 Task: Arrange a 60-minute magic show and interactive magic tricks demonstration for entertainment.
Action: Mouse pressed left at (798, 123)
Screenshot: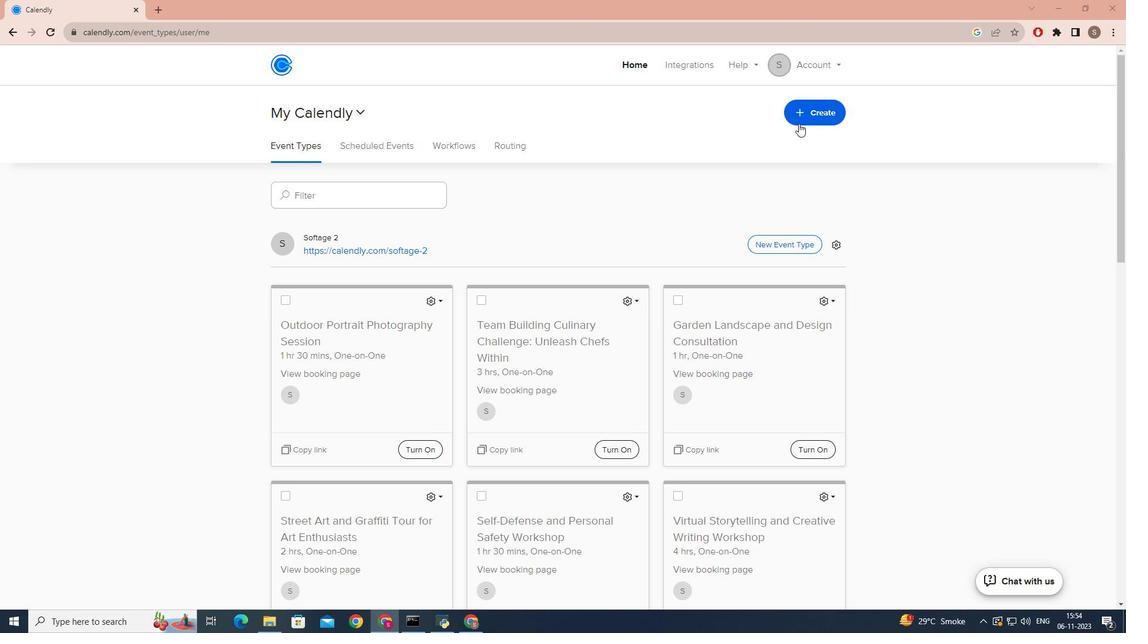 
Action: Mouse moved to (719, 156)
Screenshot: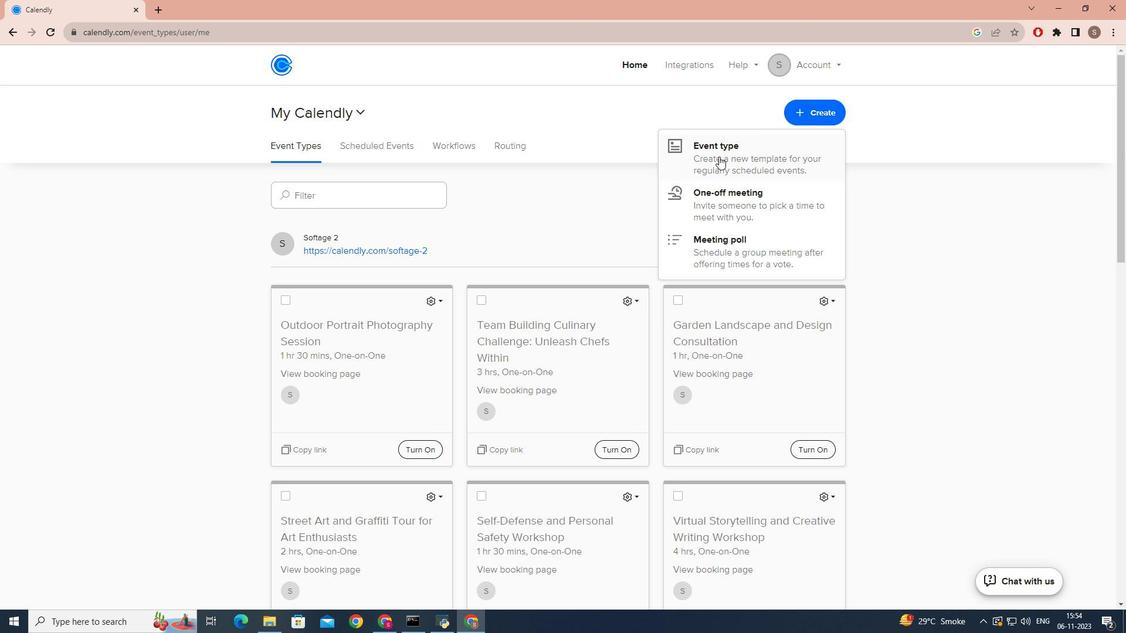 
Action: Mouse pressed left at (719, 156)
Screenshot: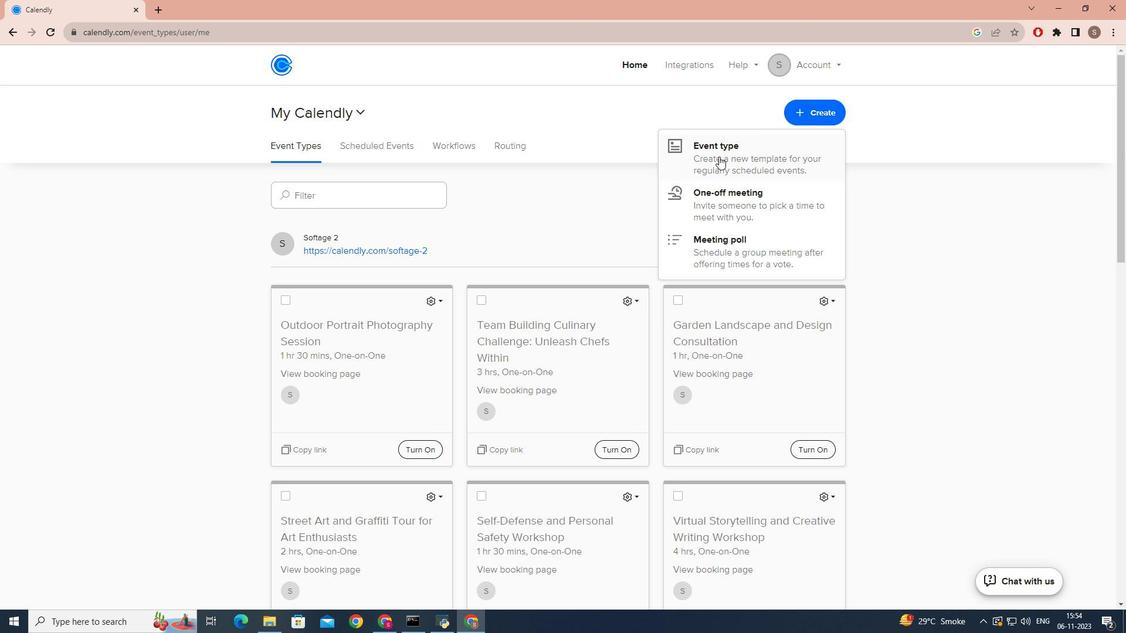 
Action: Mouse moved to (497, 198)
Screenshot: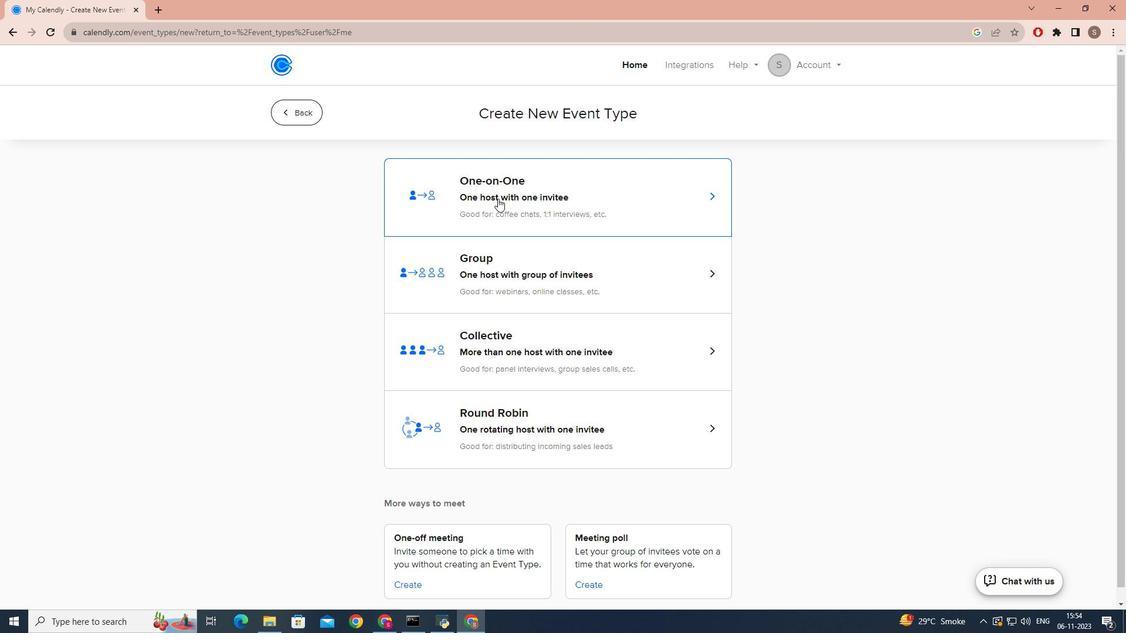 
Action: Mouse pressed left at (497, 198)
Screenshot: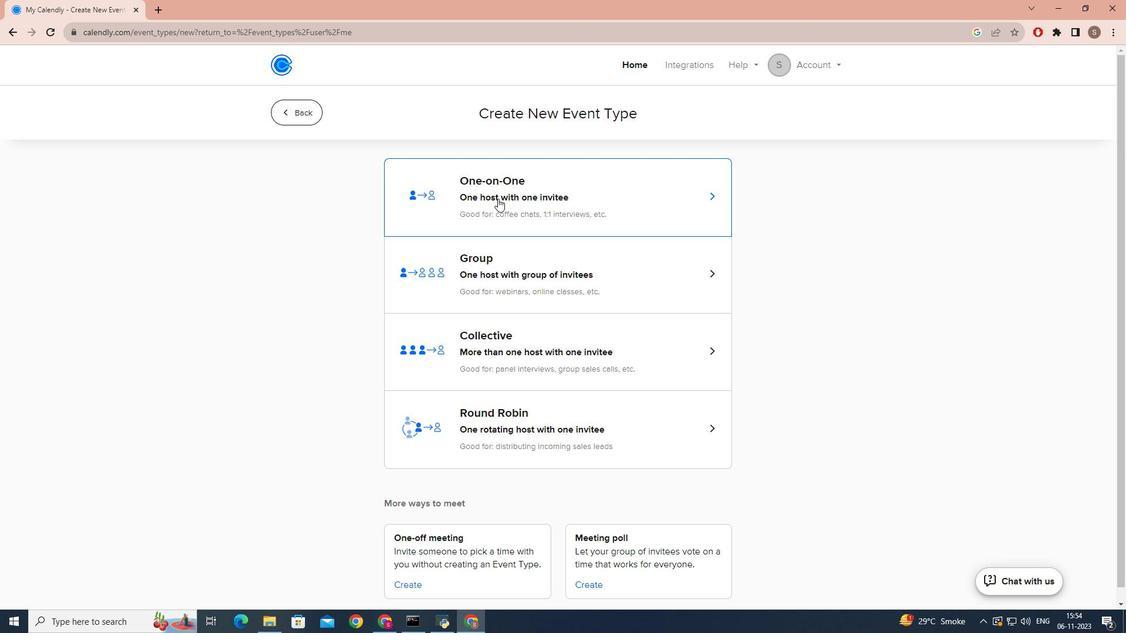 
Action: Mouse moved to (377, 273)
Screenshot: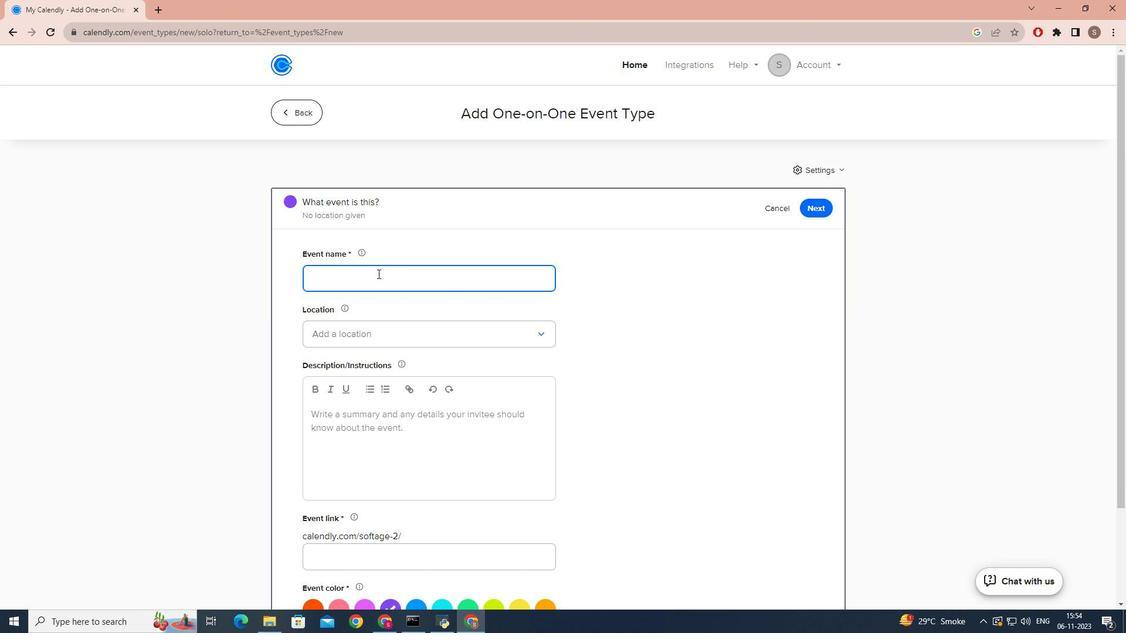 
Action: Mouse pressed left at (377, 273)
Screenshot: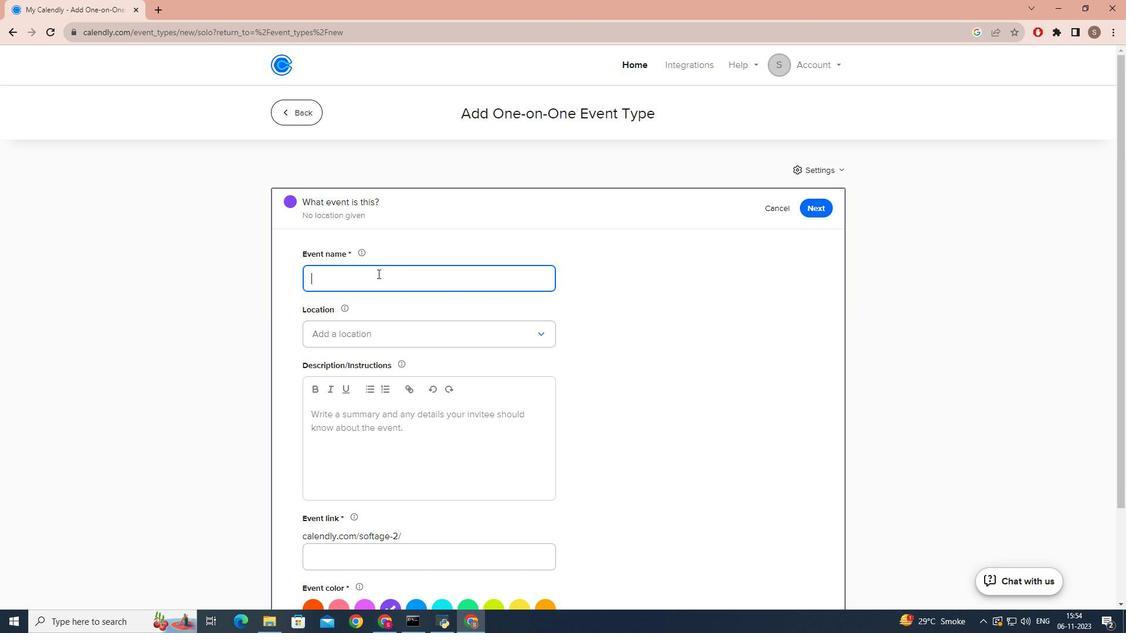 
Action: Key pressed <Key.caps_lock>E<Key.caps_lock>nchanting<Key.space><Key.caps_lock>M<Key.caps_lock>agic<Key.shift_r><Key.space><Key.caps_lock>S<Key.caps_lock>how<Key.space>and<Key.space><Key.caps_lock>T<Key.caps_lock>ricks<Key.space><Key.caps_lock>DE<Key.caps_lock>=<Key.backspace><Key.backspace>e,<Key.backspace>,<Key.backspace>monstration
Screenshot: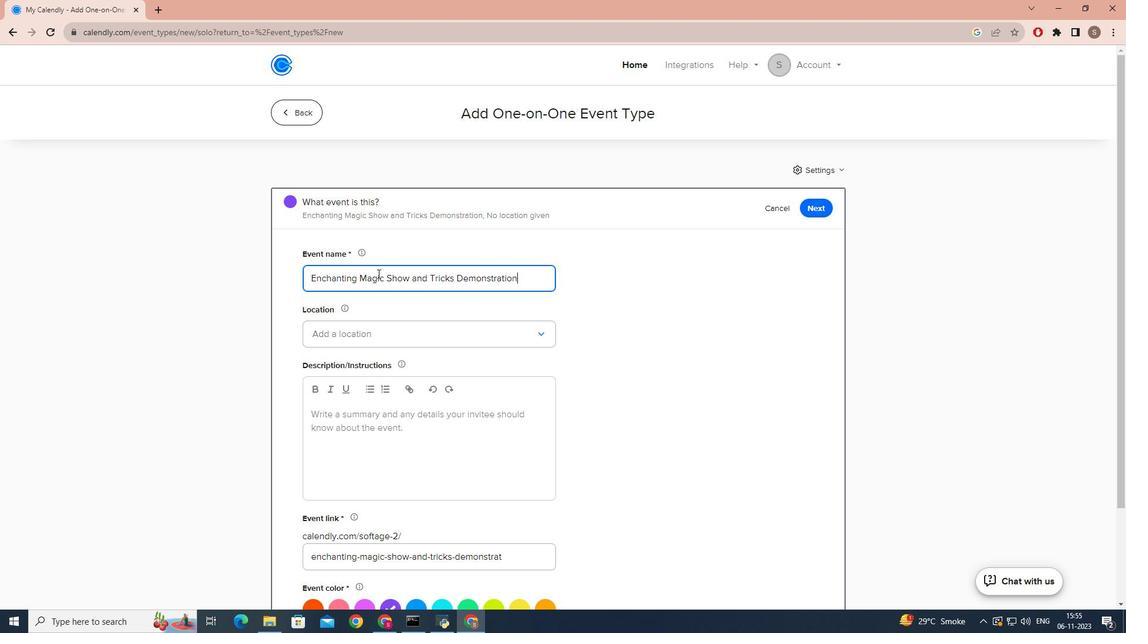 
Action: Mouse moved to (331, 331)
Screenshot: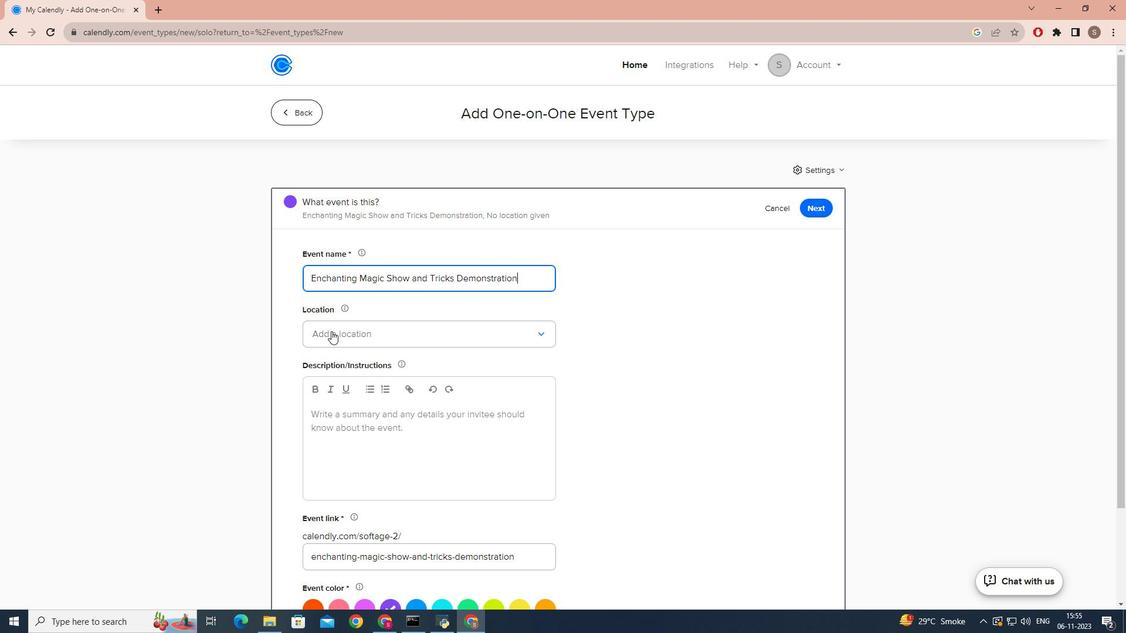 
Action: Mouse pressed left at (331, 331)
Screenshot: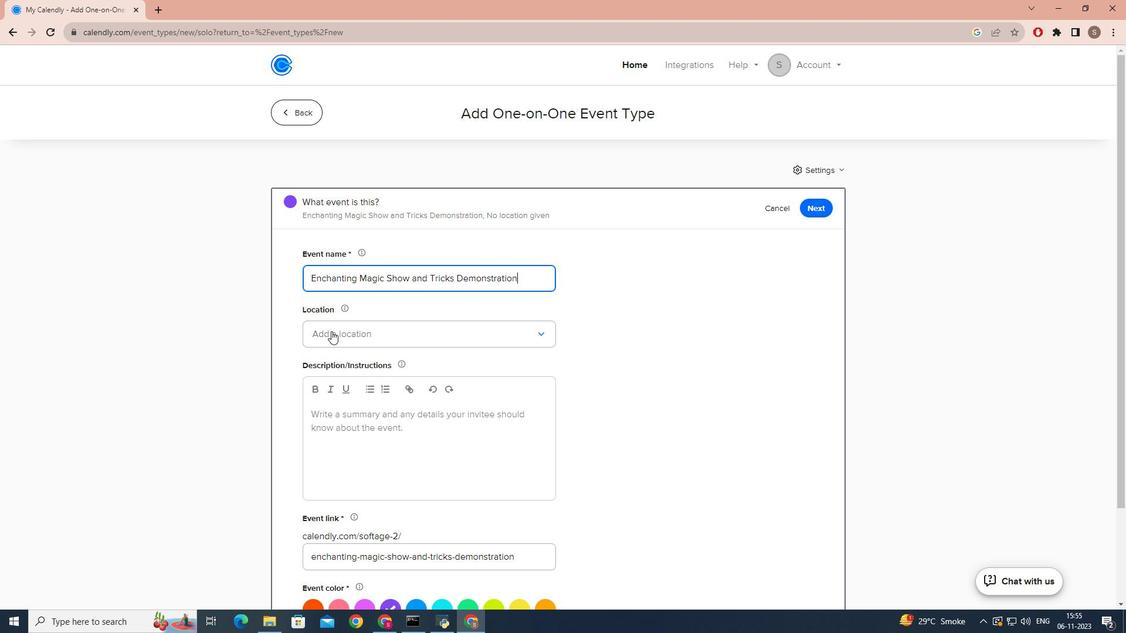 
Action: Mouse moved to (332, 370)
Screenshot: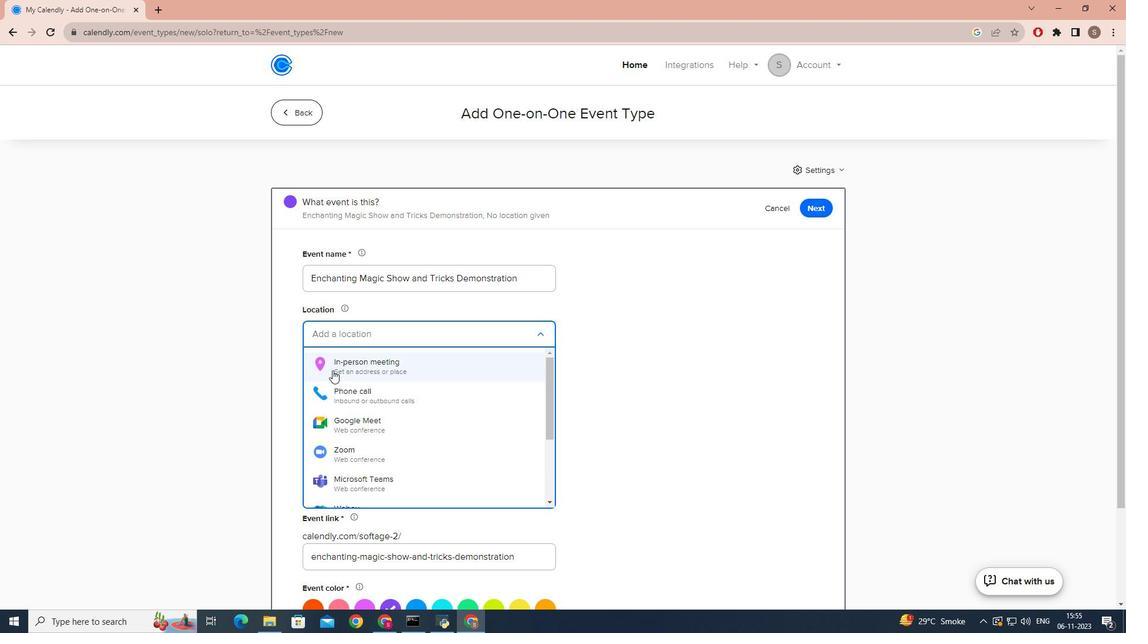 
Action: Mouse pressed left at (332, 370)
Screenshot: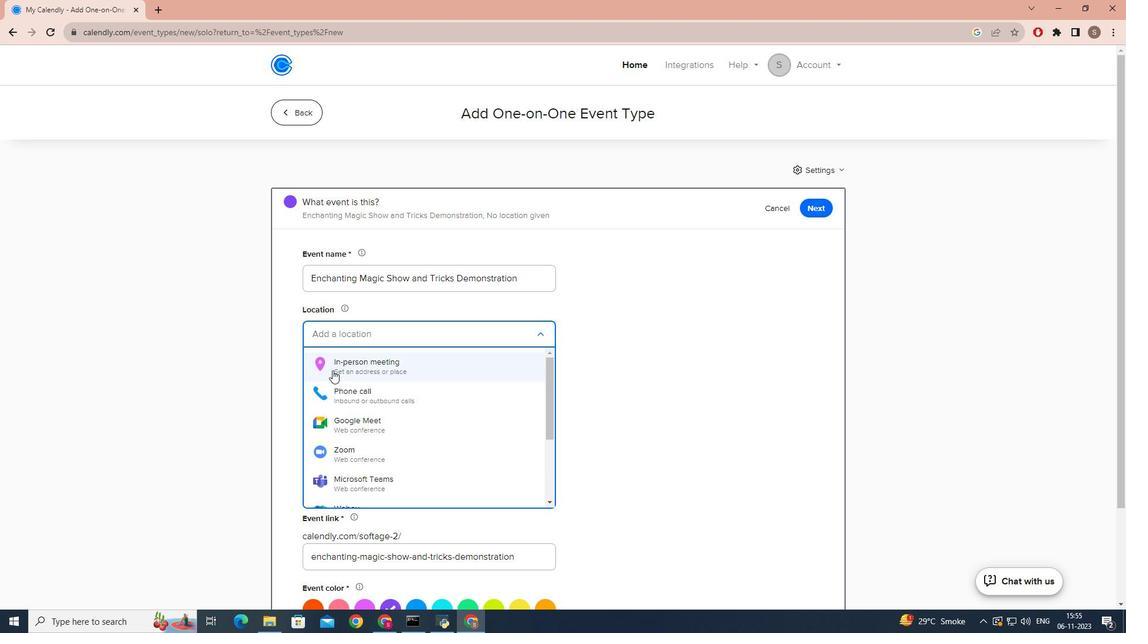 
Action: Mouse moved to (521, 205)
Screenshot: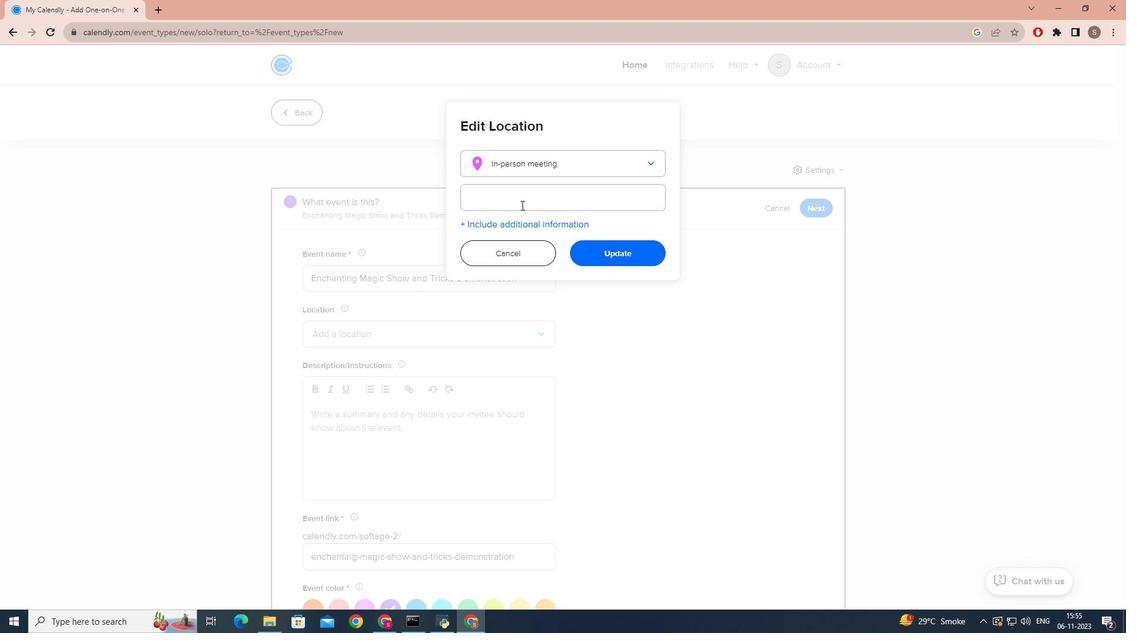 
Action: Mouse pressed left at (521, 205)
Screenshot: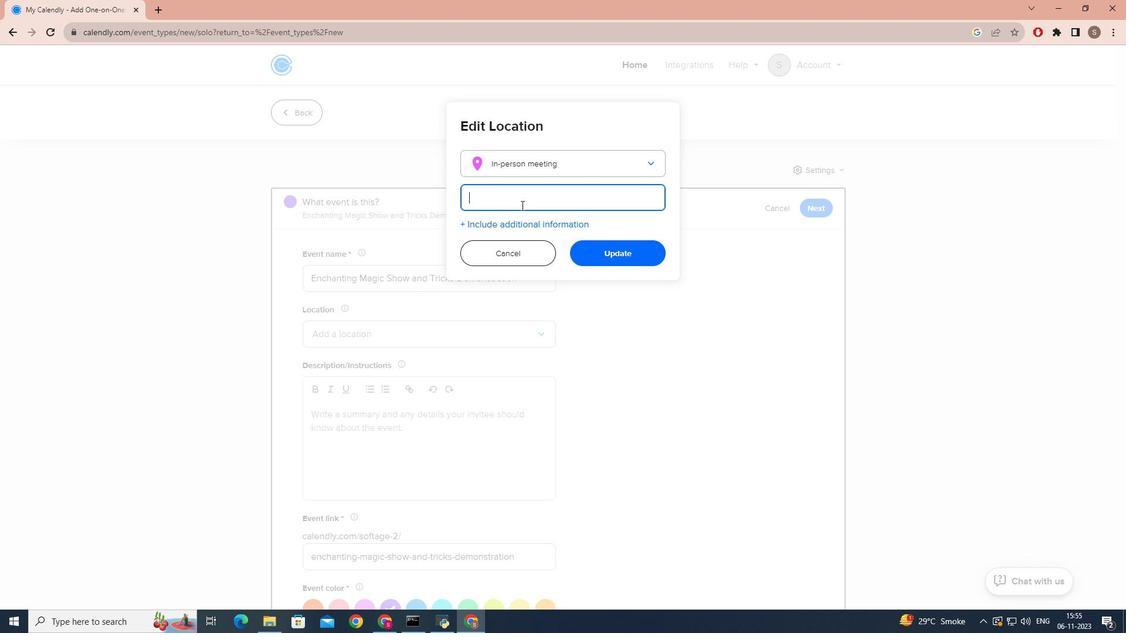
Action: Key pressed <Key.caps_lock>G<Key.caps_lock>rand<Key.space><Key.caps_lock>H<Key.caps_lock>orizon<Key.space><Key.caps_lock>A<Key.caps_lock>uditorium,<Key.caps_lock>L<Key.caps_lock>ondon,<Key.caps_lock>U.K
Screenshot: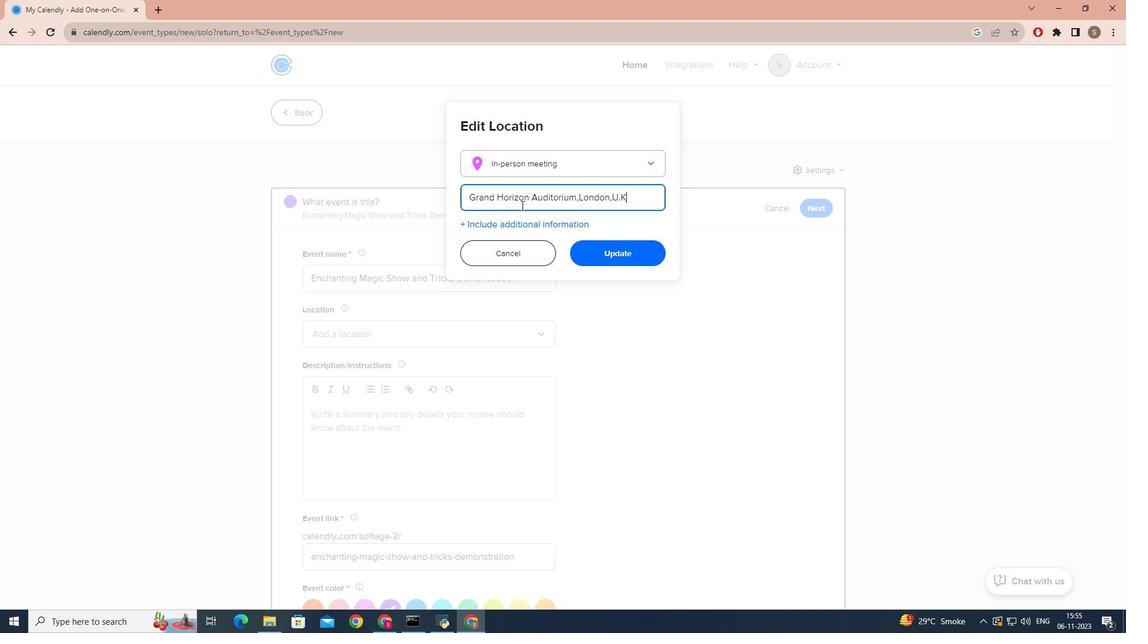 
Action: Mouse moved to (611, 200)
Screenshot: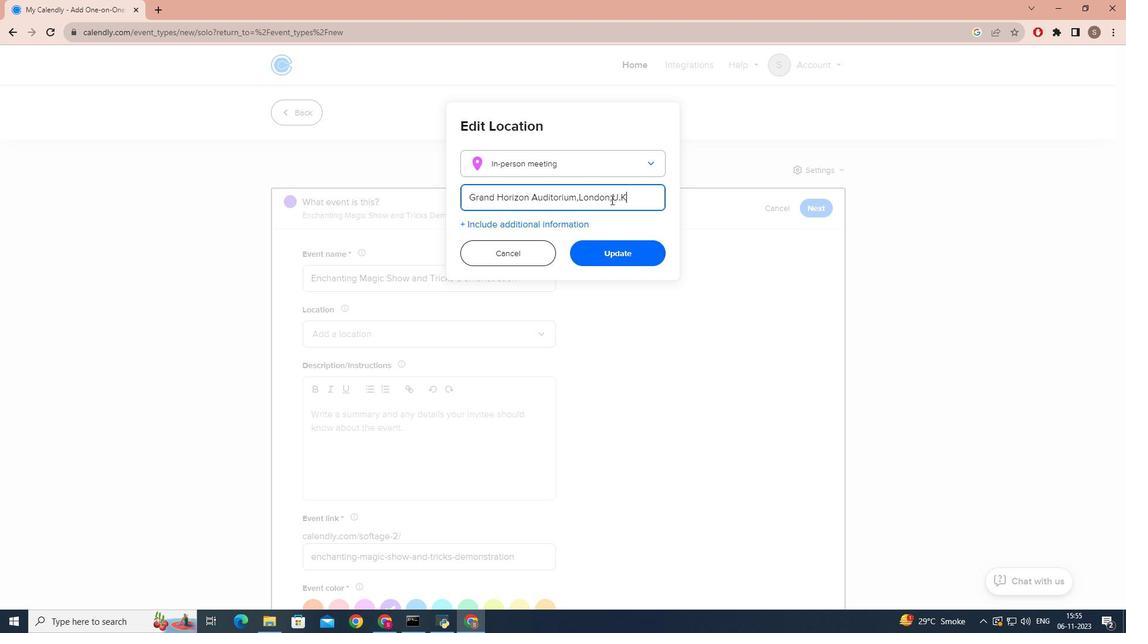 
Action: Mouse pressed left at (611, 200)
Screenshot: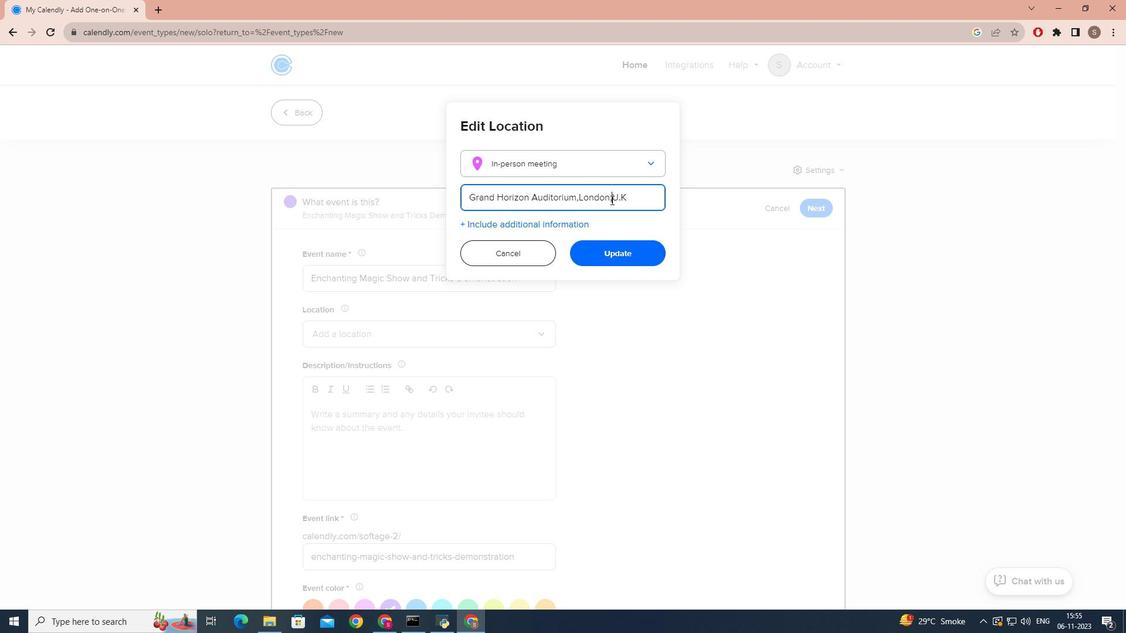 
Action: Mouse moved to (610, 214)
Screenshot: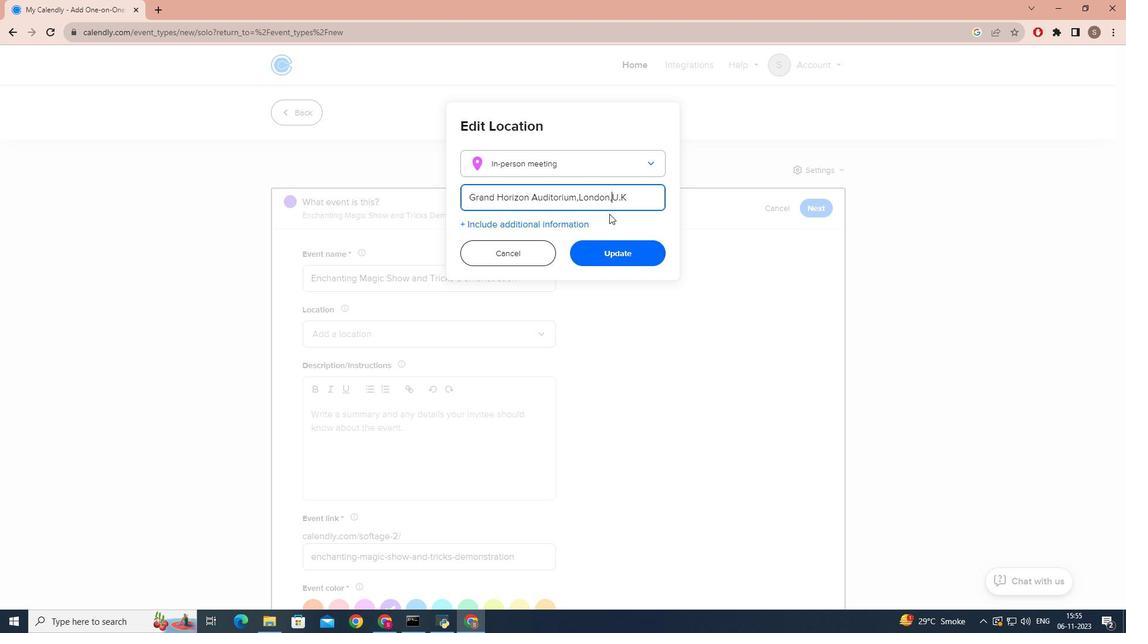 
Action: Key pressed <Key.space>
Screenshot: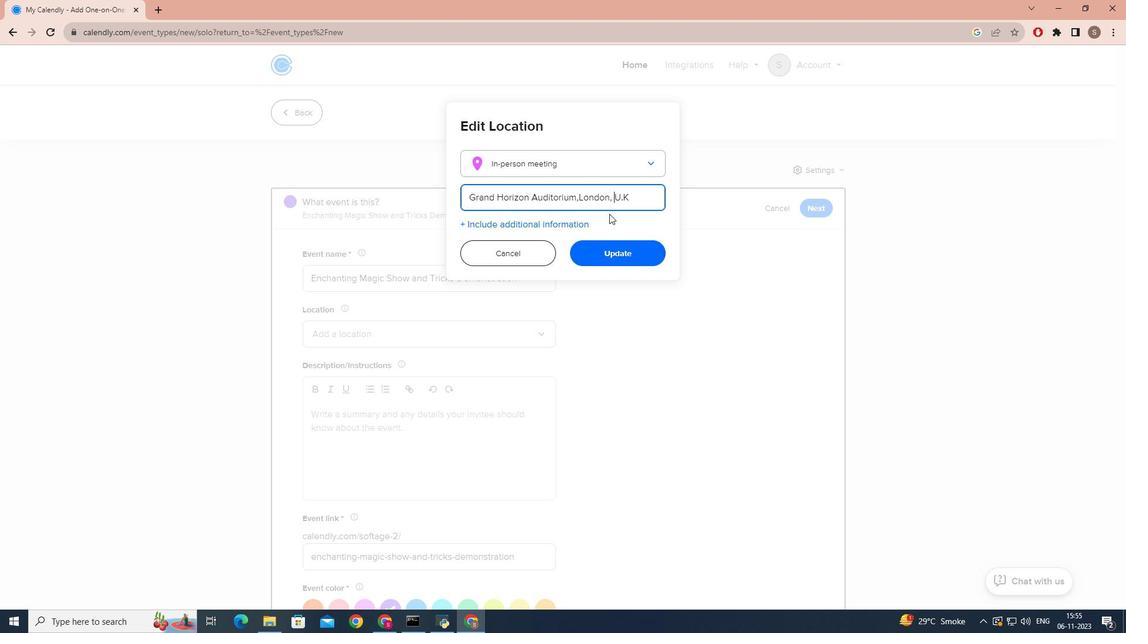 
Action: Mouse moved to (608, 249)
Screenshot: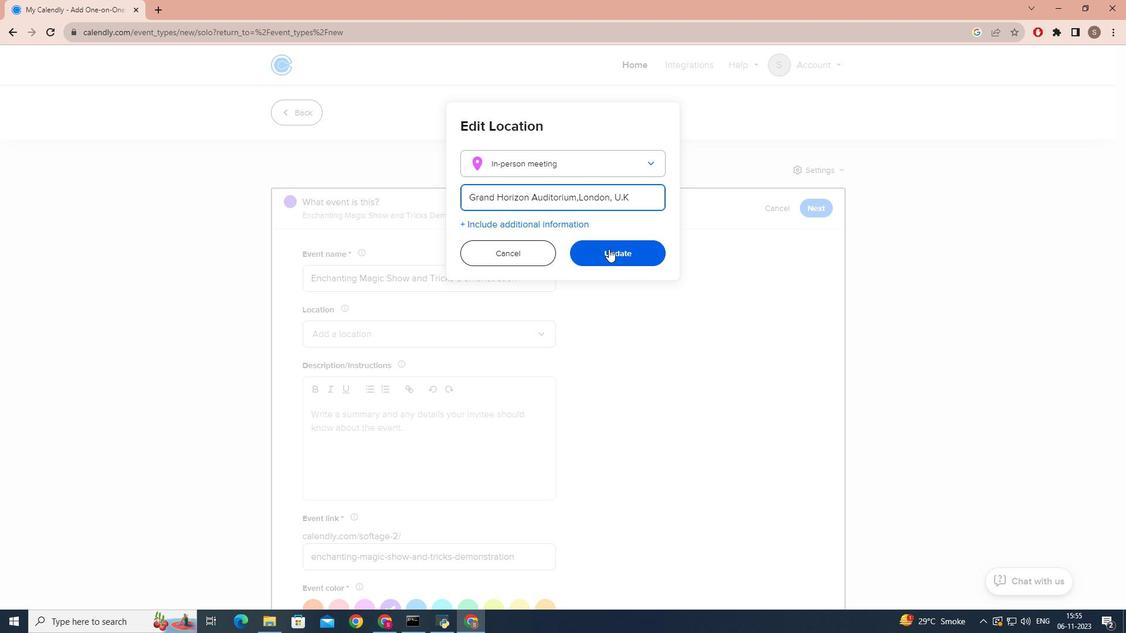 
Action: Mouse pressed left at (608, 249)
Screenshot: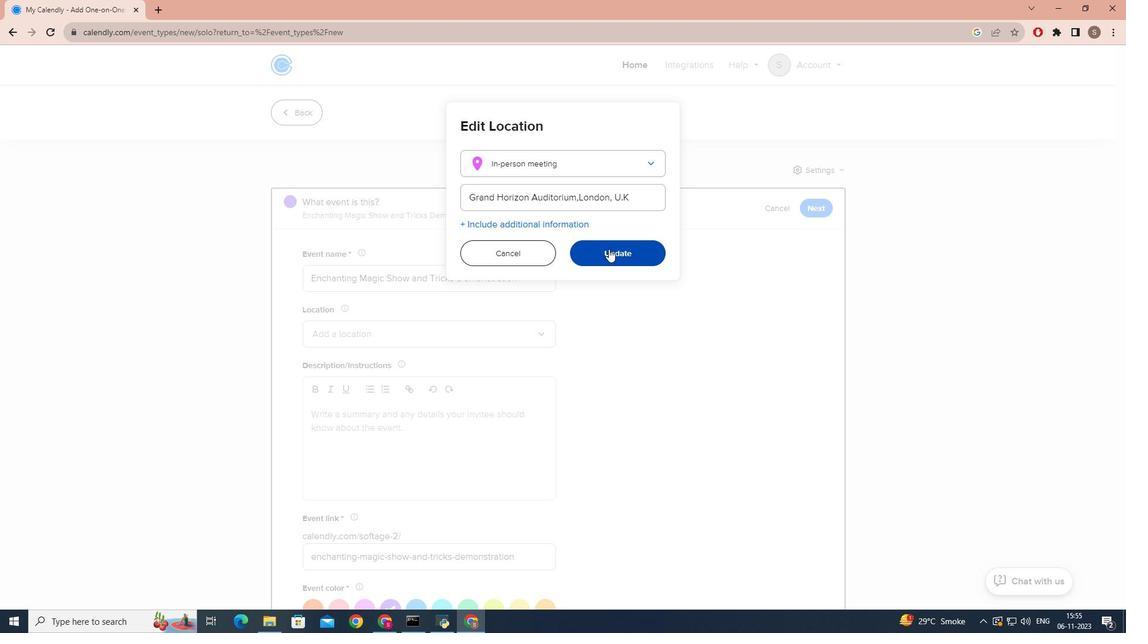 
Action: Mouse moved to (453, 337)
Screenshot: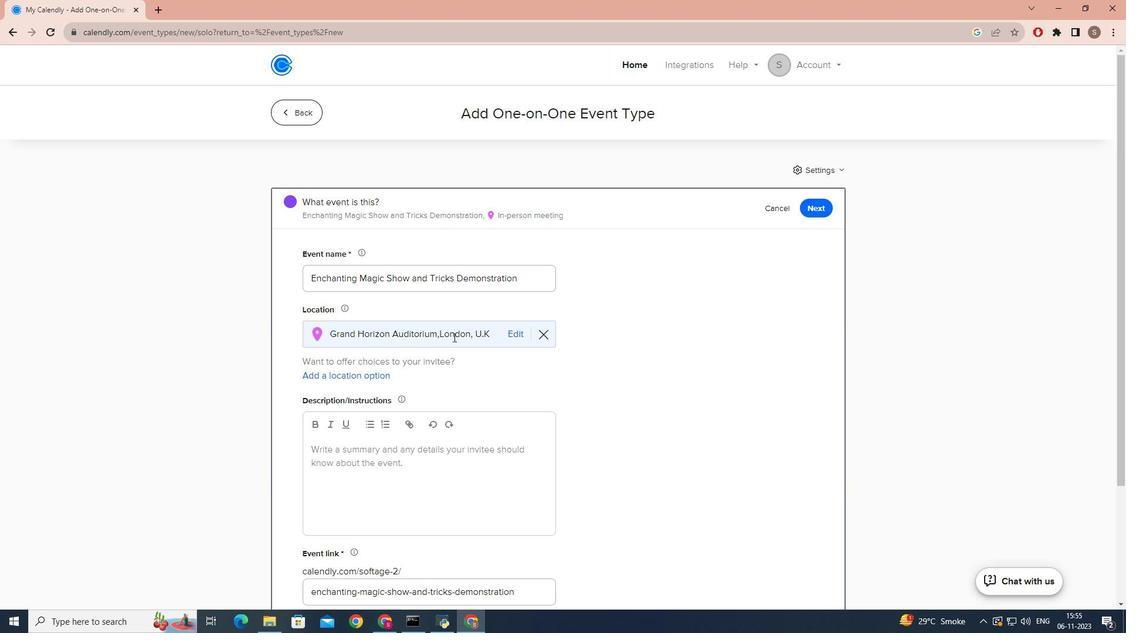 
Action: Mouse scrolled (453, 336) with delta (0, 0)
Screenshot: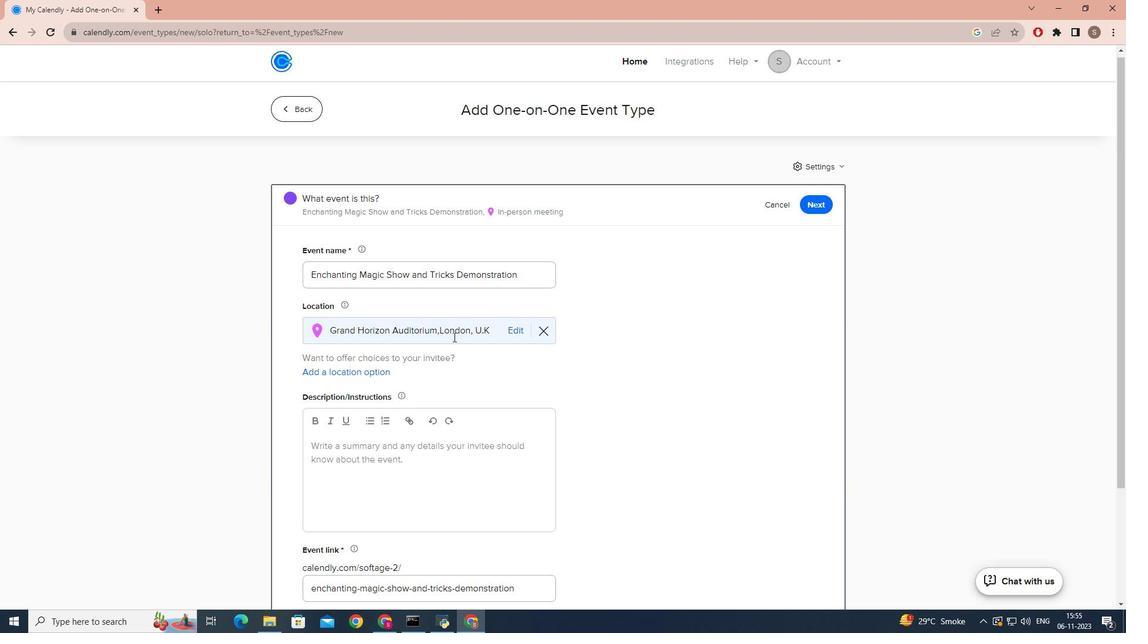 
Action: Mouse scrolled (453, 336) with delta (0, 0)
Screenshot: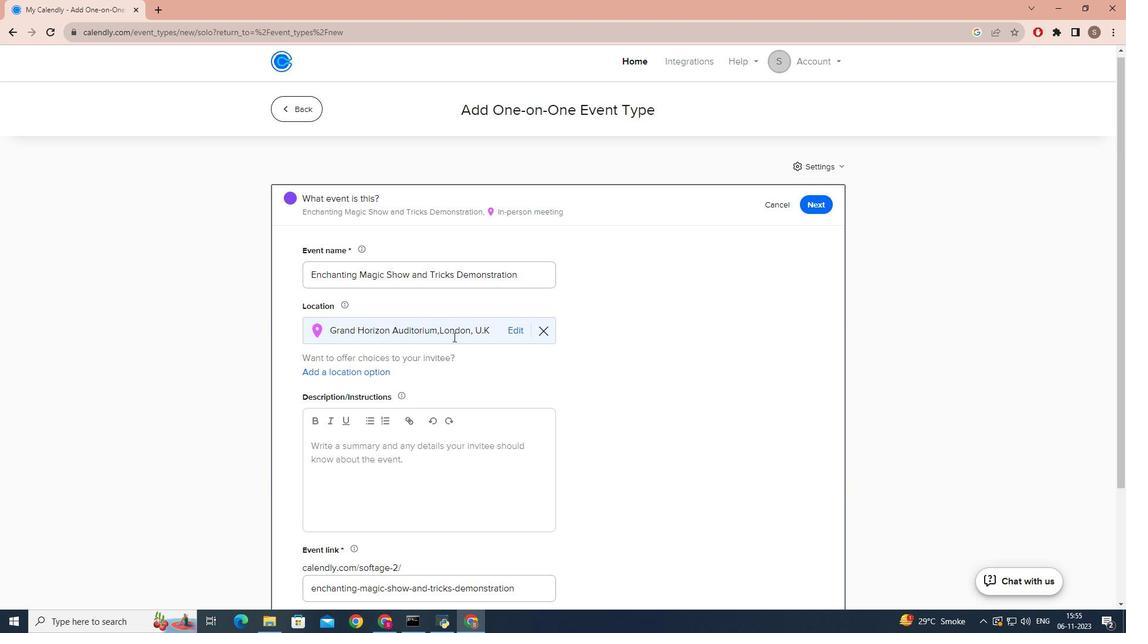 
Action: Mouse scrolled (453, 336) with delta (0, 0)
Screenshot: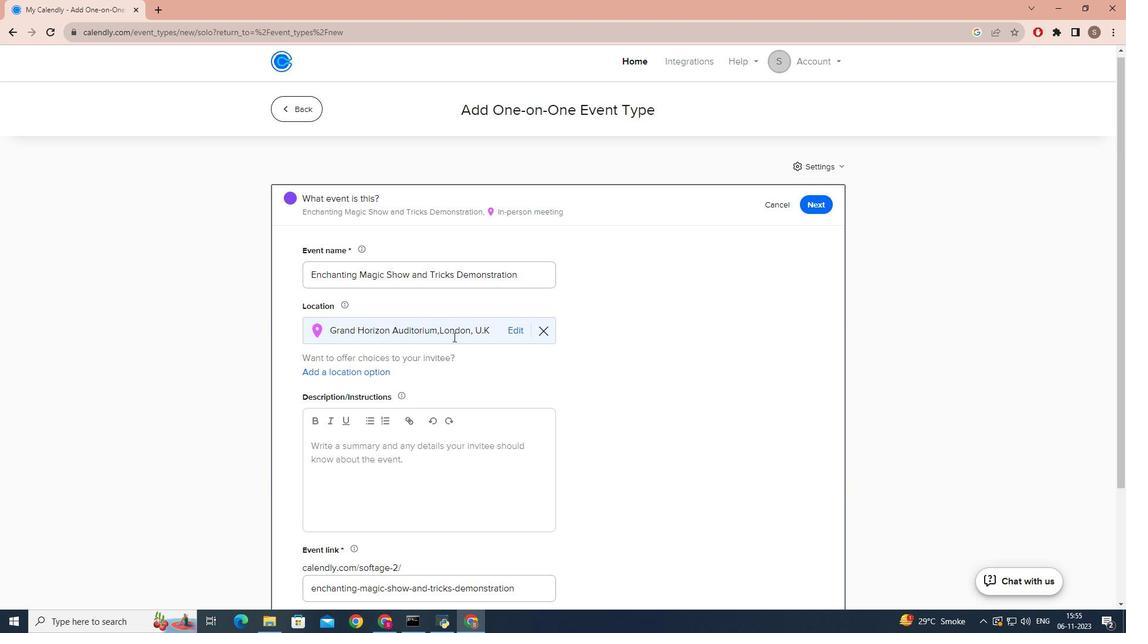 
Action: Mouse scrolled (453, 336) with delta (0, 0)
Screenshot: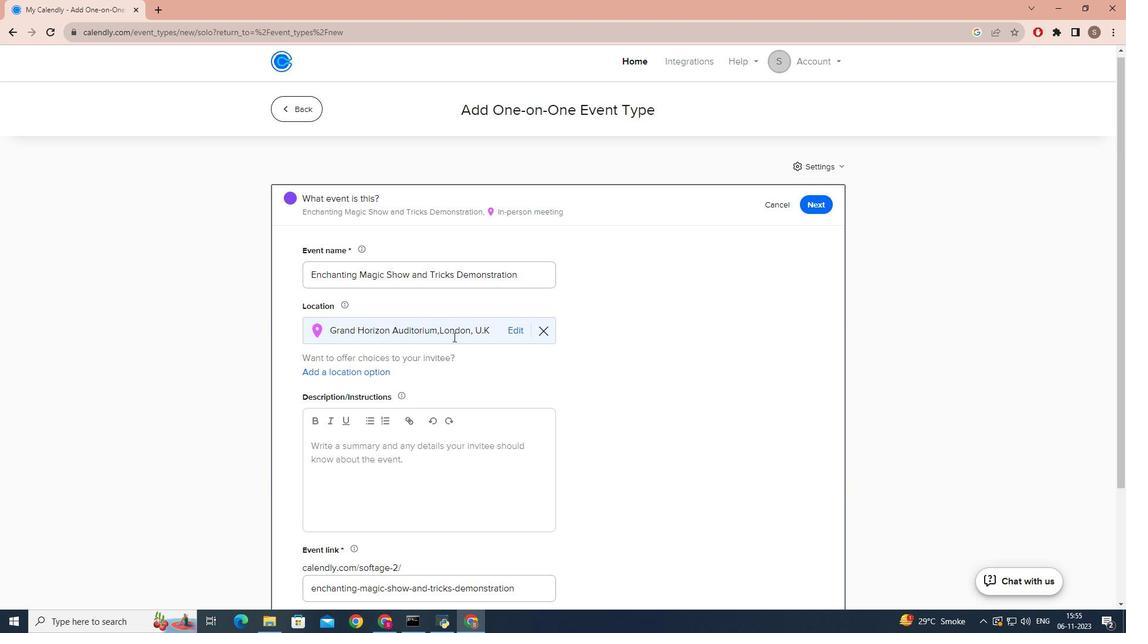 
Action: Mouse scrolled (453, 336) with delta (0, 0)
Screenshot: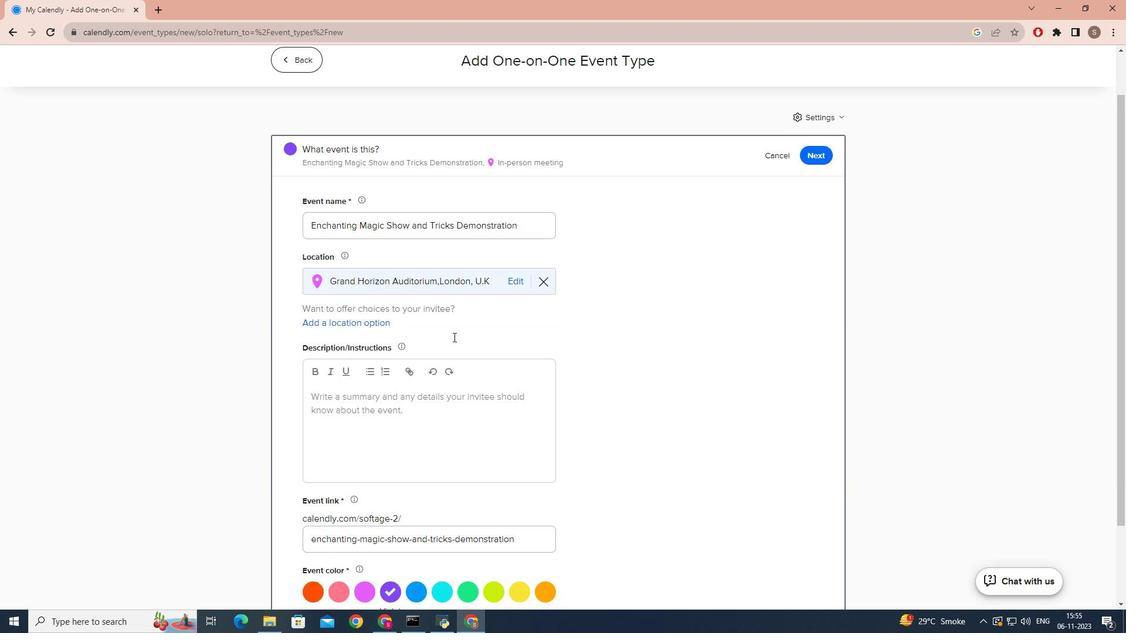 
Action: Mouse moved to (403, 341)
Screenshot: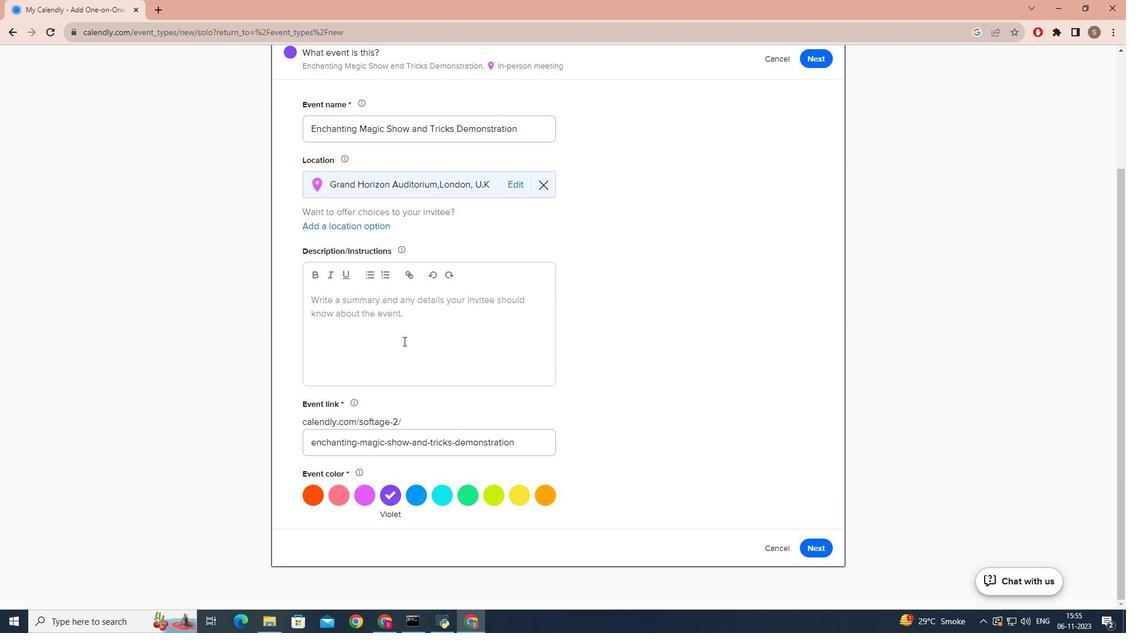 
Action: Mouse pressed left at (403, 341)
Screenshot: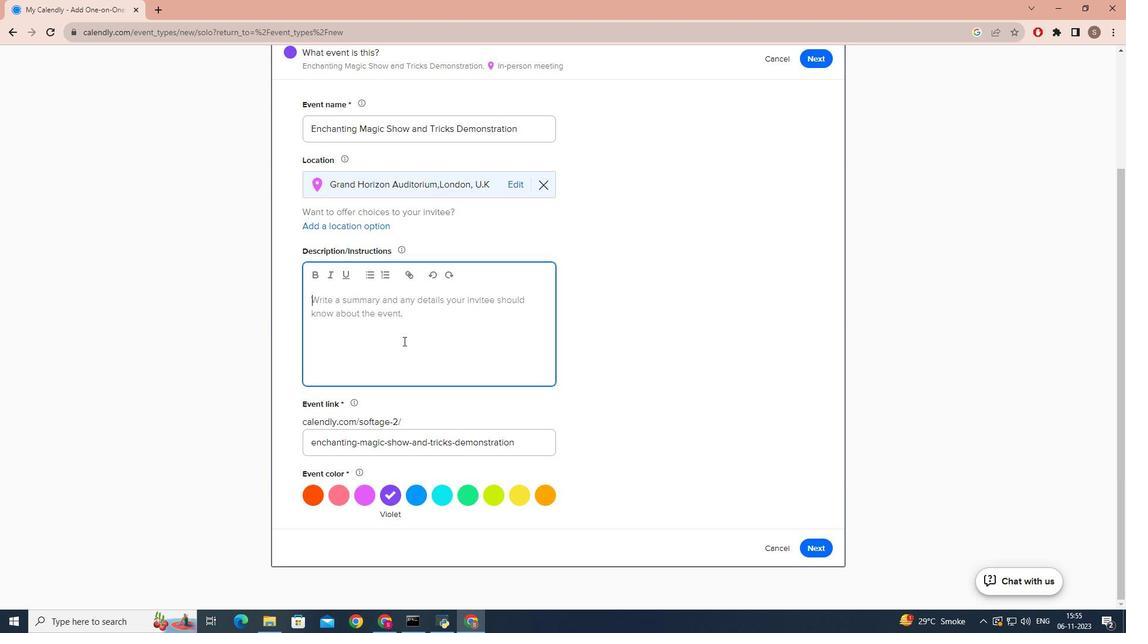 
Action: Mouse moved to (403, 340)
Screenshot: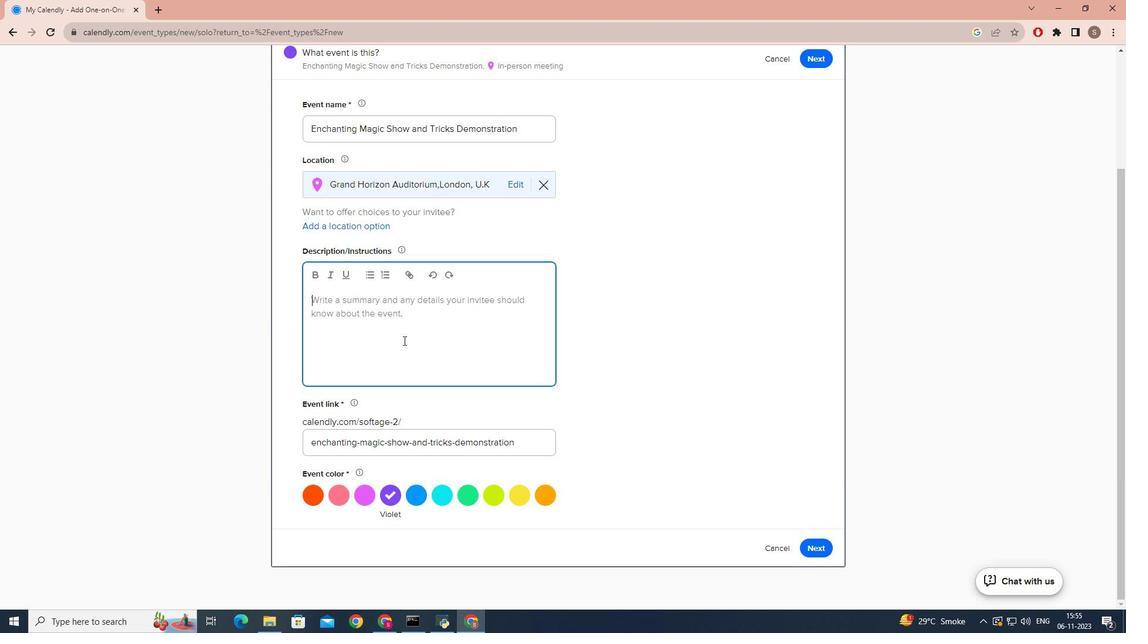 
Action: Key pressed <Key.caps_lock>p<Key.caps_lock>REPARE<Key.space>TO<Key.space><Key.backspace><Key.backspace><Key.backspace><Key.backspace><Key.backspace><Key.backspace><Key.backspace><Key.backspace><Key.backspace><Key.backspace><Key.backspace><Key.backspace><Key.backspace><Key.backspace><Key.backspace><Key.backspace><Key.backspace>P<Key.caps_lock>repare<Key.space>to<Key.space>be<Key.space>mystified<Key.space>and<Key.space>entertained<Key.space>with<Key.space>our<Key.space>captivt<Key.backspace>ating<Key.space>magic<Key.space>show<Key.space>and<Key.space>interactive<Key.space>magic<Key.space>tricks<Key.space>demonstartion<Key.backspace><Key.backspace><Key.backspace><Key.backspace><Key.backspace><Key.backspace>ration.<Key.space><Key.caps_lock>TH<Key.caps_lock><Key.backspace>hsi<Key.space>spellbinding<Key.space>
Screenshot: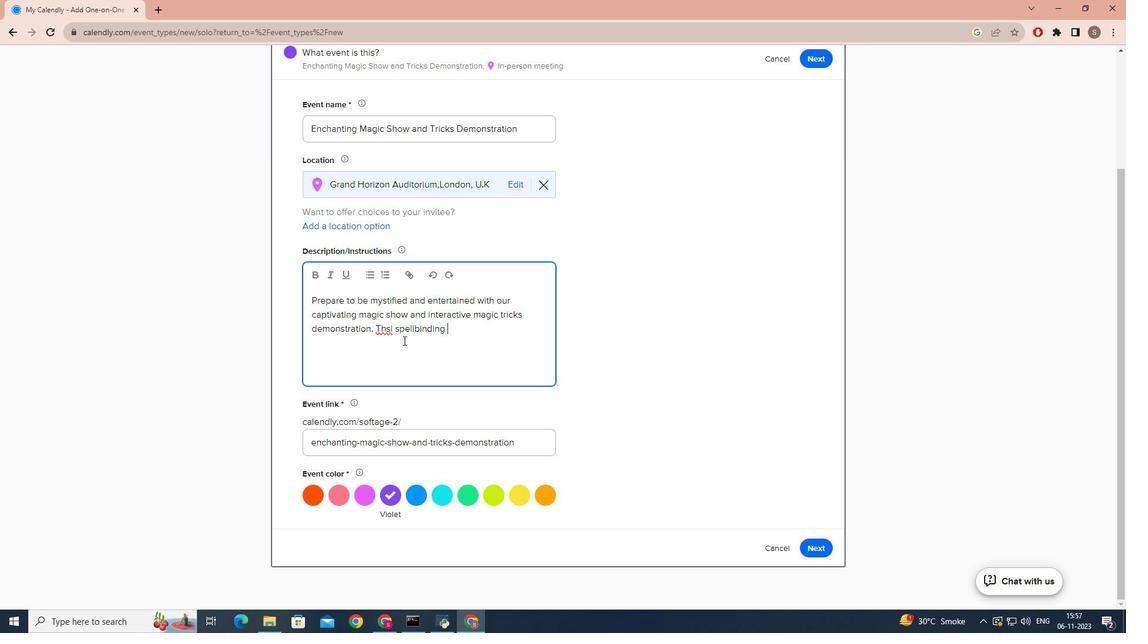 
Action: Mouse moved to (394, 336)
Screenshot: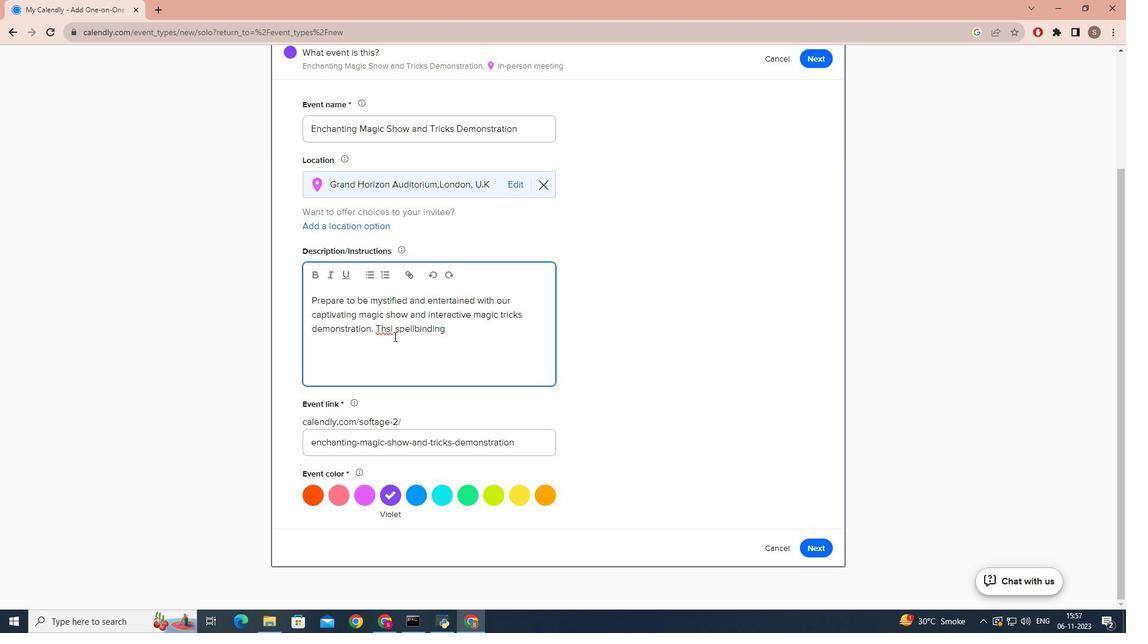 
Action: Mouse pressed left at (394, 336)
Screenshot: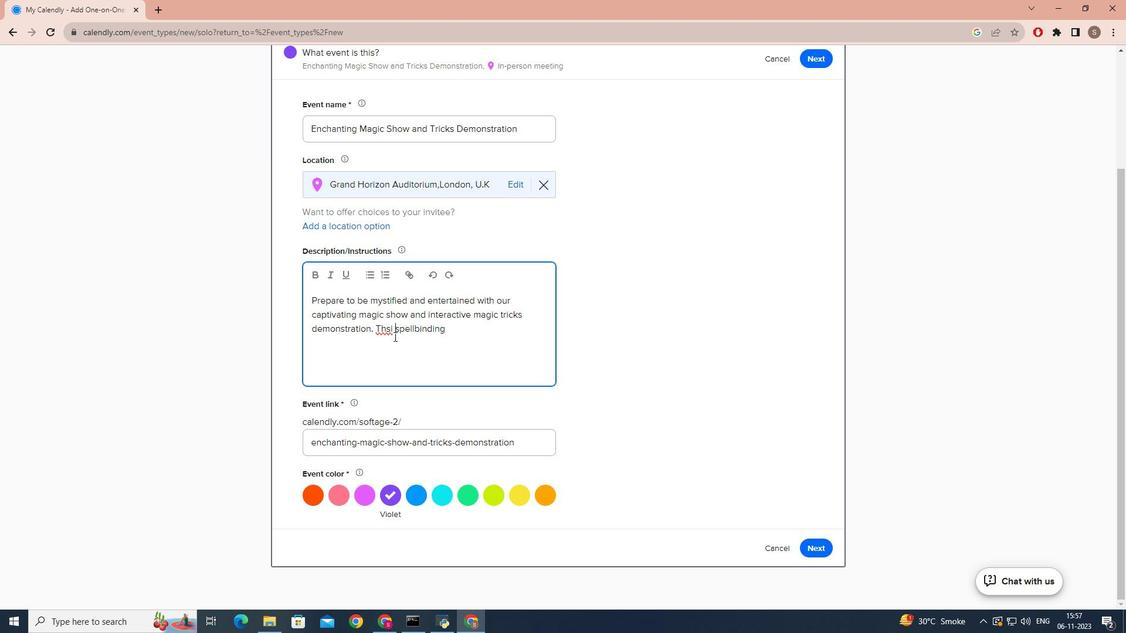 
Action: Key pressed <Key.backspace><Key.backspace><Key.backspace>is<Key.space>
Screenshot: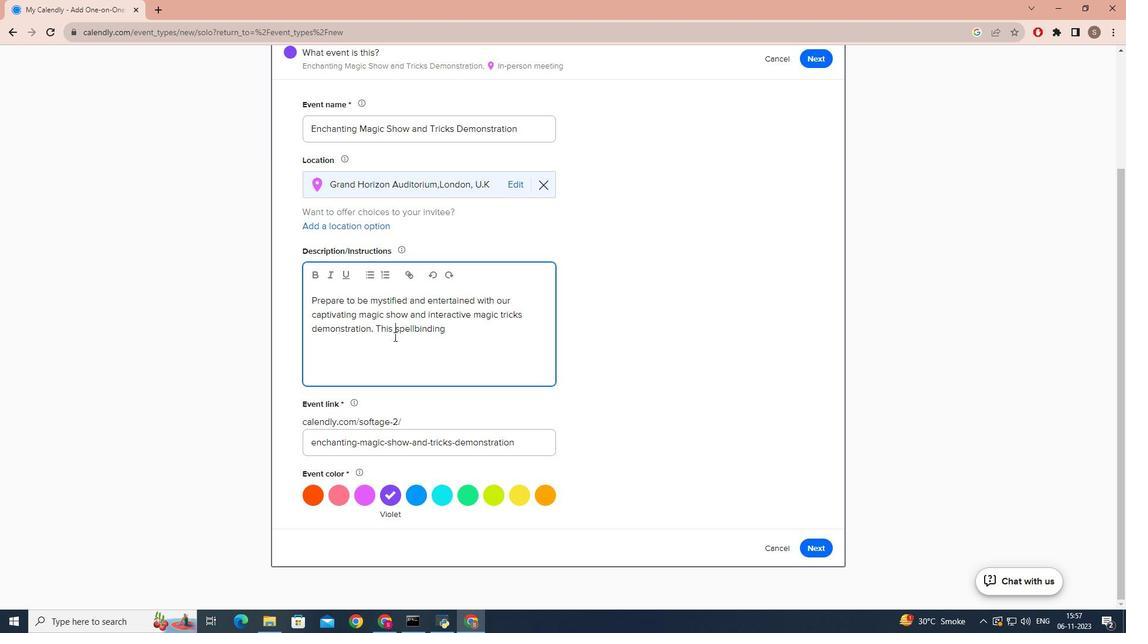 
Action: Mouse moved to (462, 322)
Screenshot: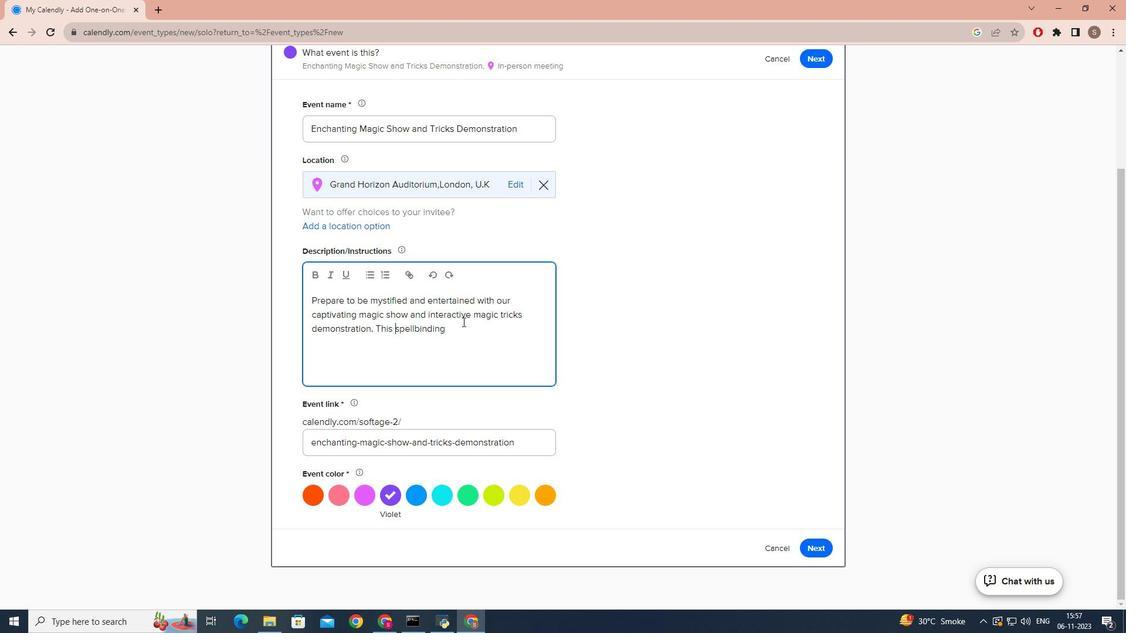 
Action: Mouse pressed left at (462, 322)
Screenshot: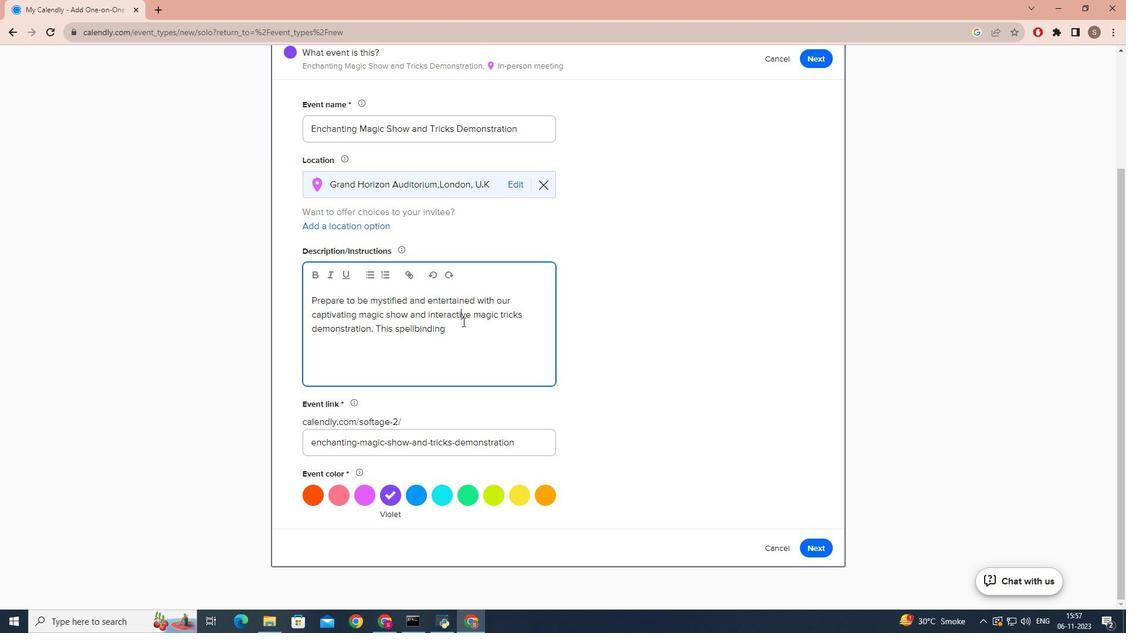 
Action: Mouse moved to (450, 336)
Screenshot: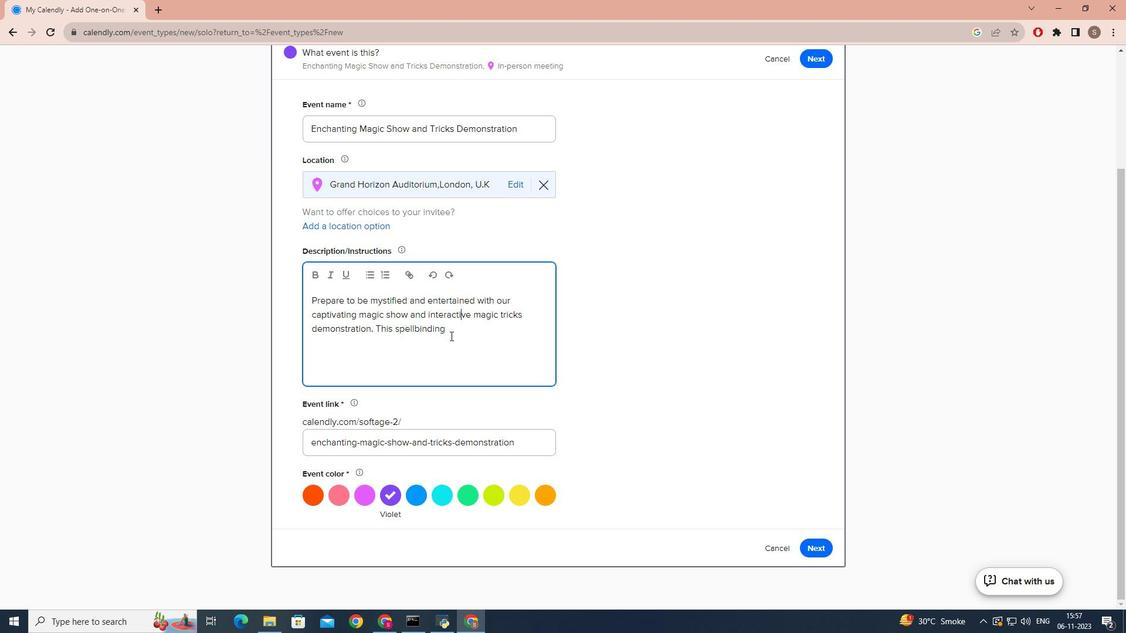 
Action: Mouse pressed left at (450, 336)
Screenshot: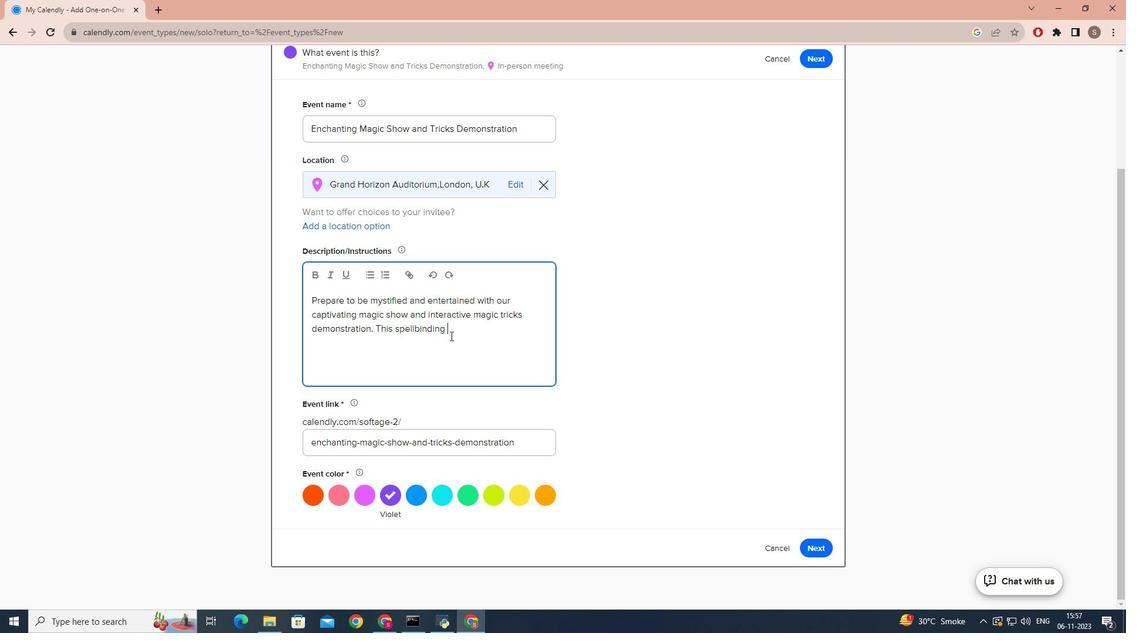 
Action: Key pressed experience<Key.space>is<Key.space>perfect<Key.space>for<Key.space>individualsm<Key.backspace>,families<Key.space>and<Key.space>corporate<Key.space>events<Key.space>looking<Key.space>to<Key.space>add<Key.space>a<Key.space>touch<Key.space>of<Key.space>magic<Key.space>to<Key.space>their<Key.space>dy=<Key.backspace><Key.backspace>ay.<Key.space><Key.caps_lock>I<Key.caps_lock>deal<Key.space>for<Key.space>anyone<Key.space>seeking<Key.space>an<Key.space>enchanting<Key.space>experience.<Key.space><Key.caps_lock>G<Key.caps_lock>et<Key.space>ready<Key.space>for<Key.space>a<Key.space>magical<Key.space>experience<Key.space>tht<Key.backspace>at<Key.space>will<Key.space>leave<Key.space>you<Key.space>n<Key.backspace>and<Key.space>your<Key.space>guests<Key.space>talking<Key.space>abu<Key.backspace>out<Key.space>it<Key.space>long<Key.space>after<Key.space>the<Key.space>show<Key.space>ends.<Key.space><Key.caps_lock>RE<Key.caps_lock>serve<Key.space>your<Key.space><Key.backspace><Key.backspace><Key.backspace><Key.backspace><Key.backspace><Key.backspace><Key.backspace><Key.backspace><Key.backspace><Key.backspace><Key.backspace><Key.backspace>eserve<Key.space>your<Key.space>spot<Key.space>
Screenshot: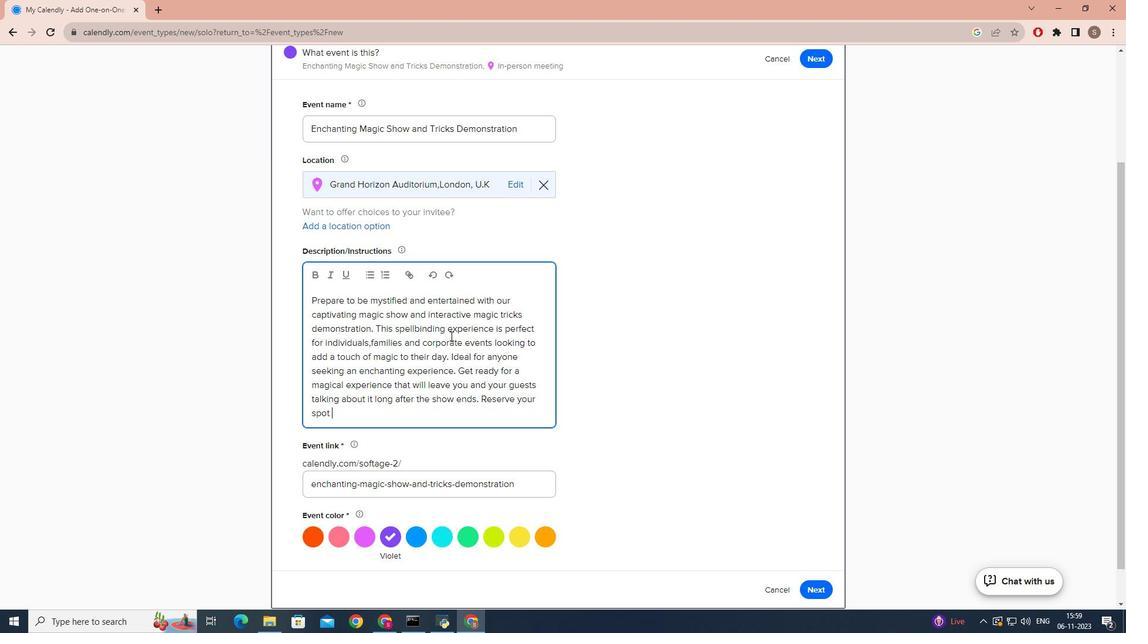 
Action: Mouse moved to (445, 320)
Screenshot: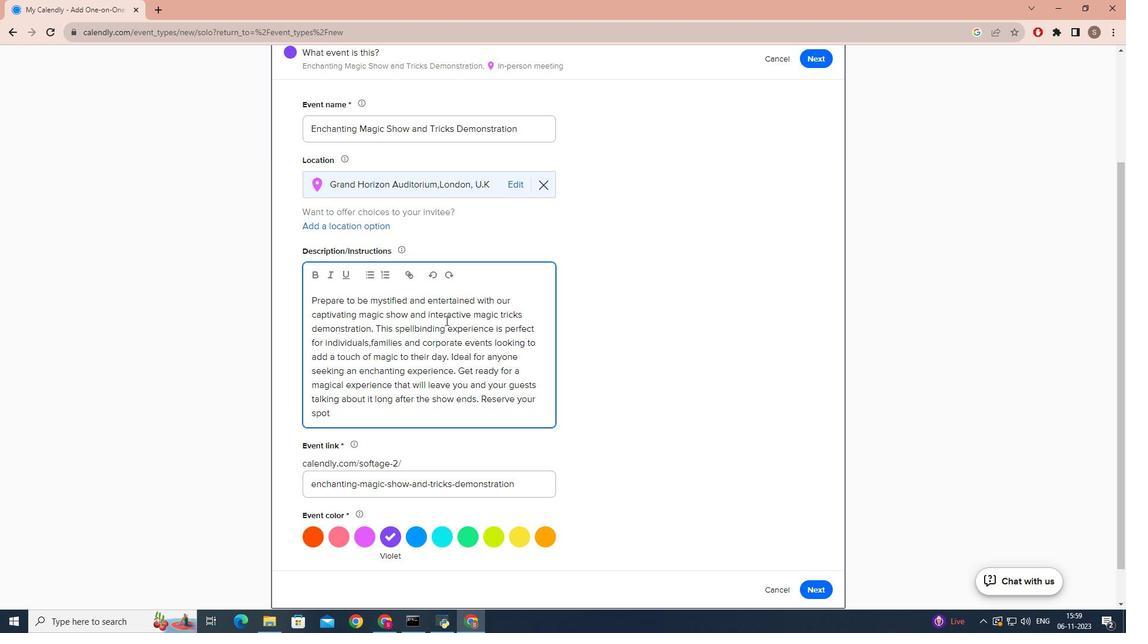 
Action: Key pressed and<Key.space>experience<Key.space>wonder<Key.space>and<Key.space>entertainmn<Key.backspace>ent<Key.space>like<Key.space>no<Key.space>other.
Screenshot: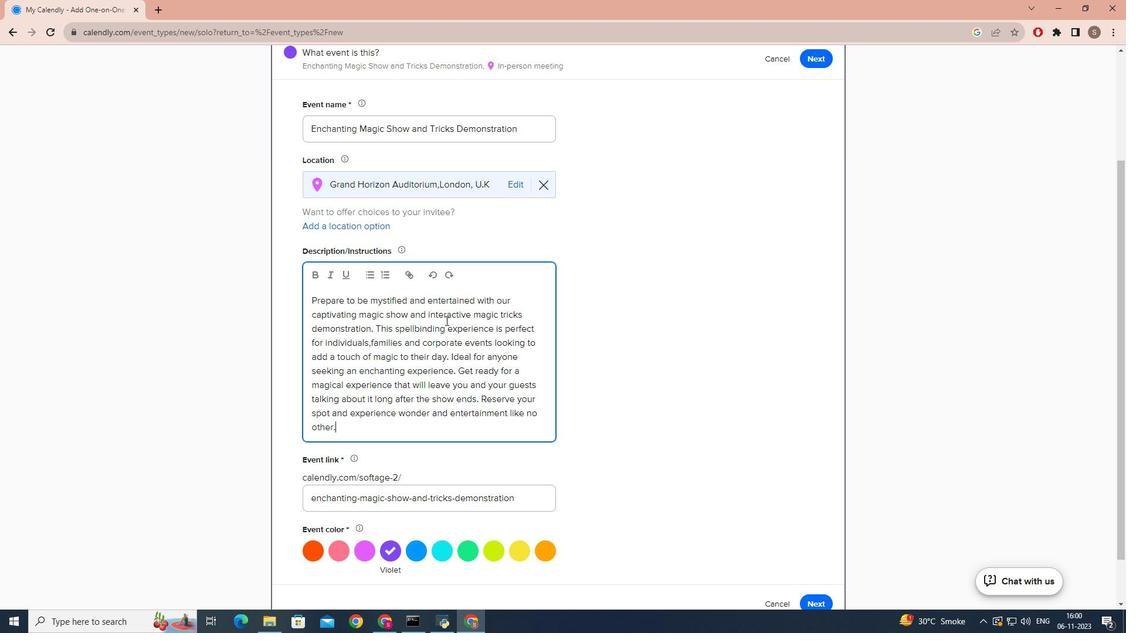 
Action: Mouse moved to (414, 546)
Screenshot: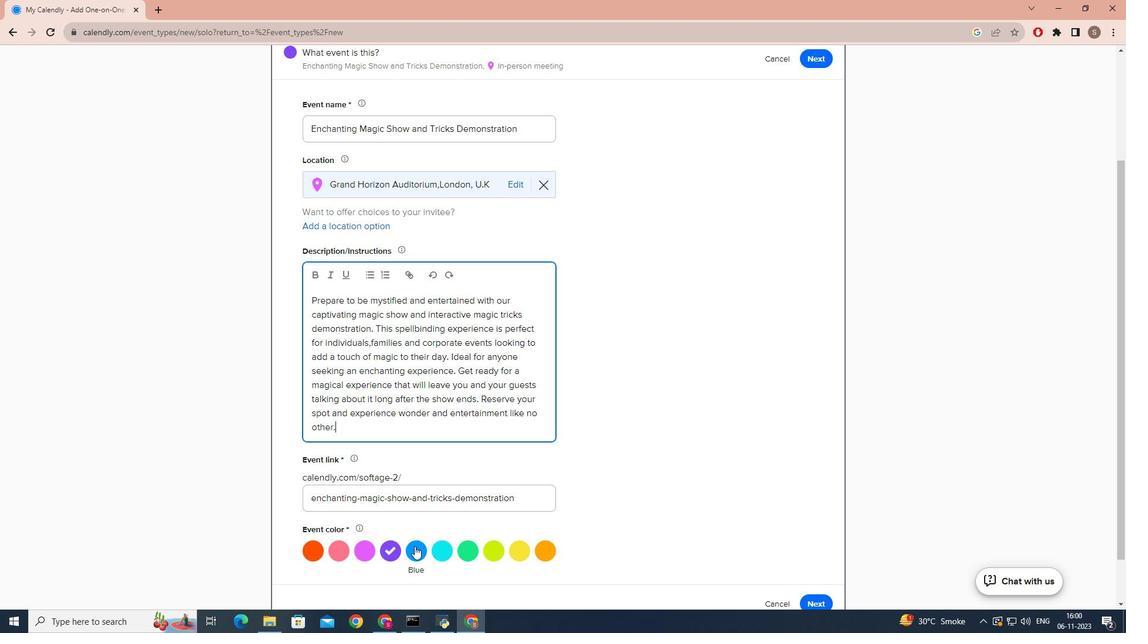 
Action: Mouse pressed left at (414, 546)
Screenshot: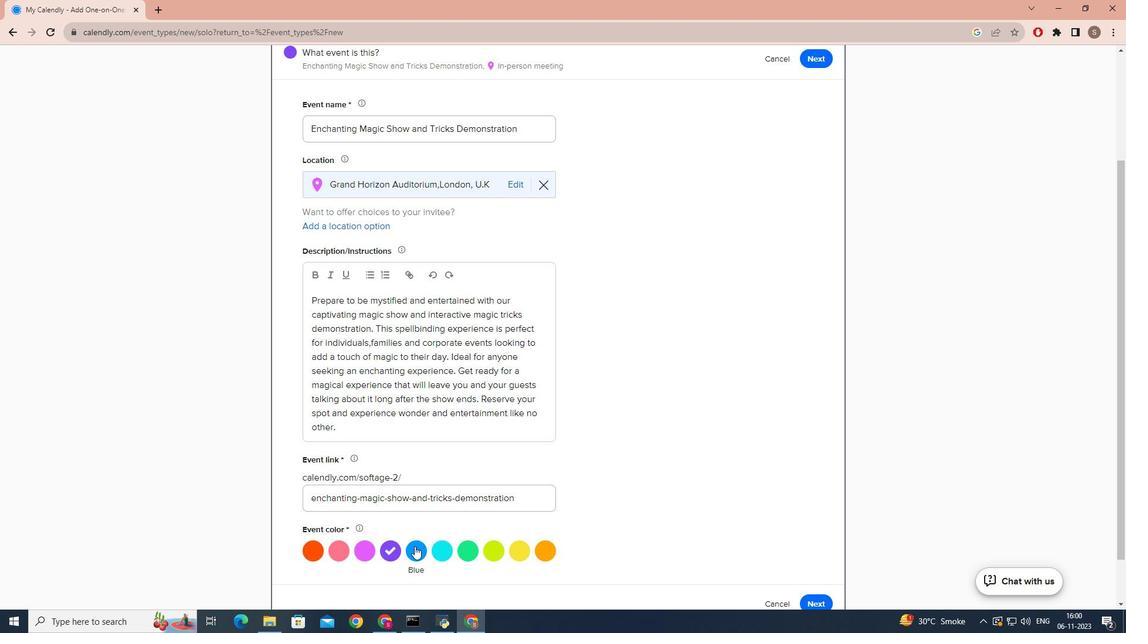 
Action: Mouse moved to (478, 500)
Screenshot: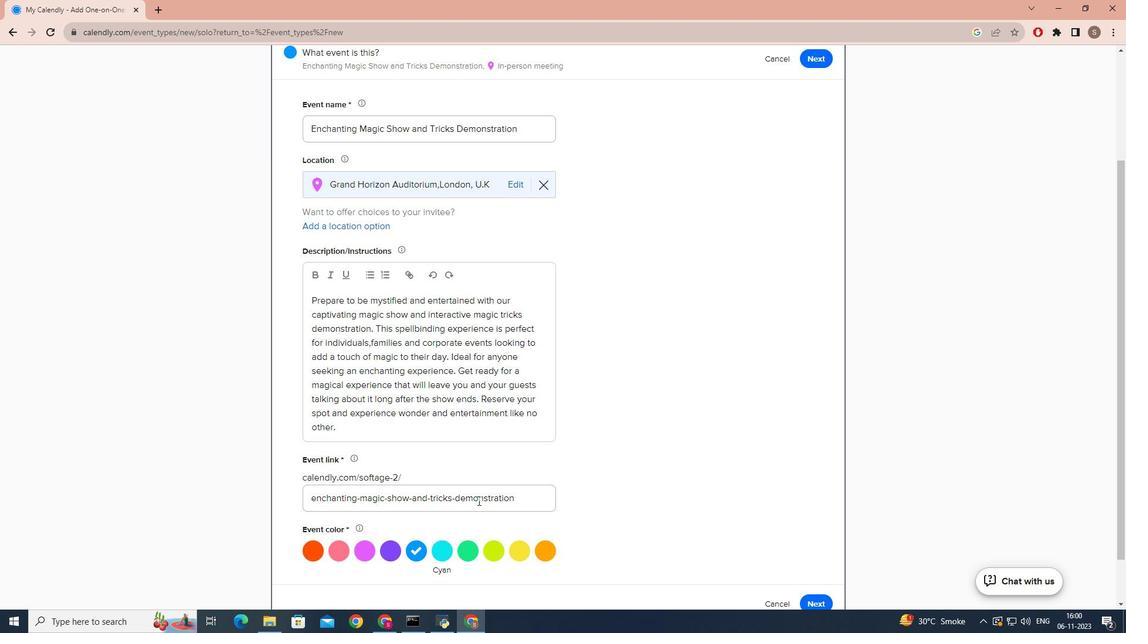 
Action: Mouse scrolled (478, 500) with delta (0, 0)
Screenshot: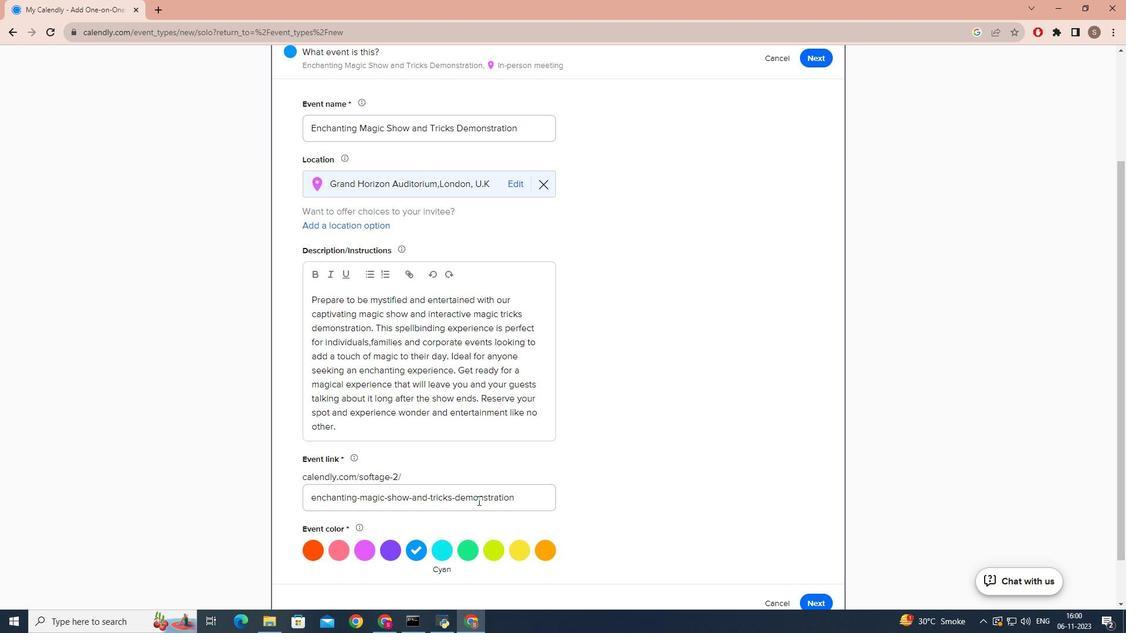 
Action: Mouse scrolled (478, 500) with delta (0, 0)
Screenshot: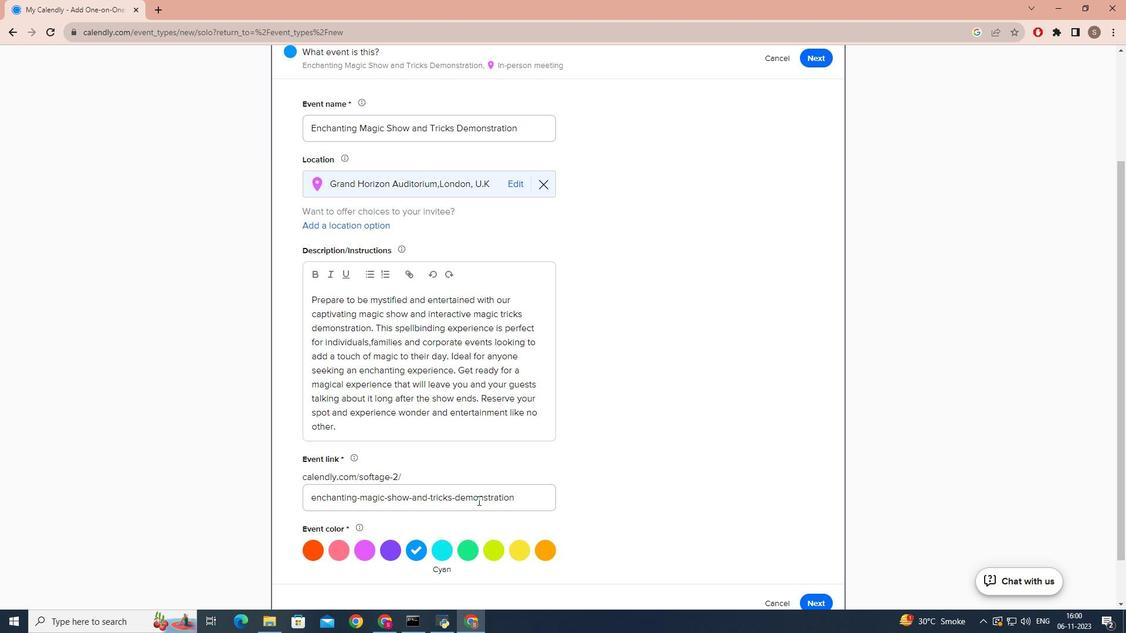 
Action: Mouse scrolled (478, 500) with delta (0, 0)
Screenshot: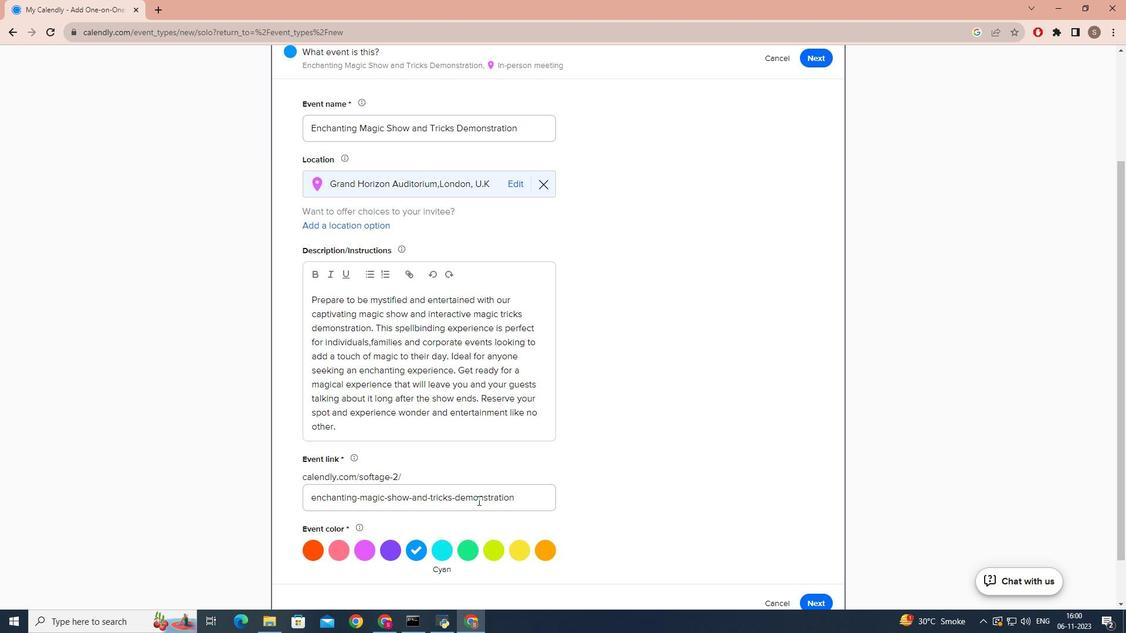 
Action: Mouse scrolled (478, 500) with delta (0, 0)
Screenshot: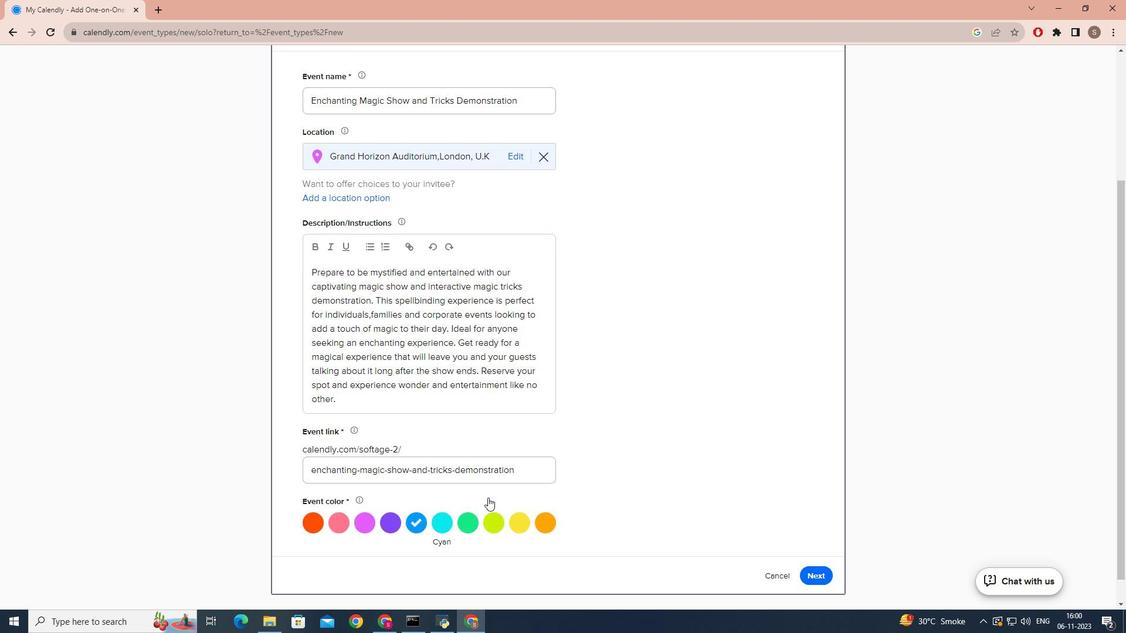 
Action: Mouse scrolled (478, 500) with delta (0, 0)
Screenshot: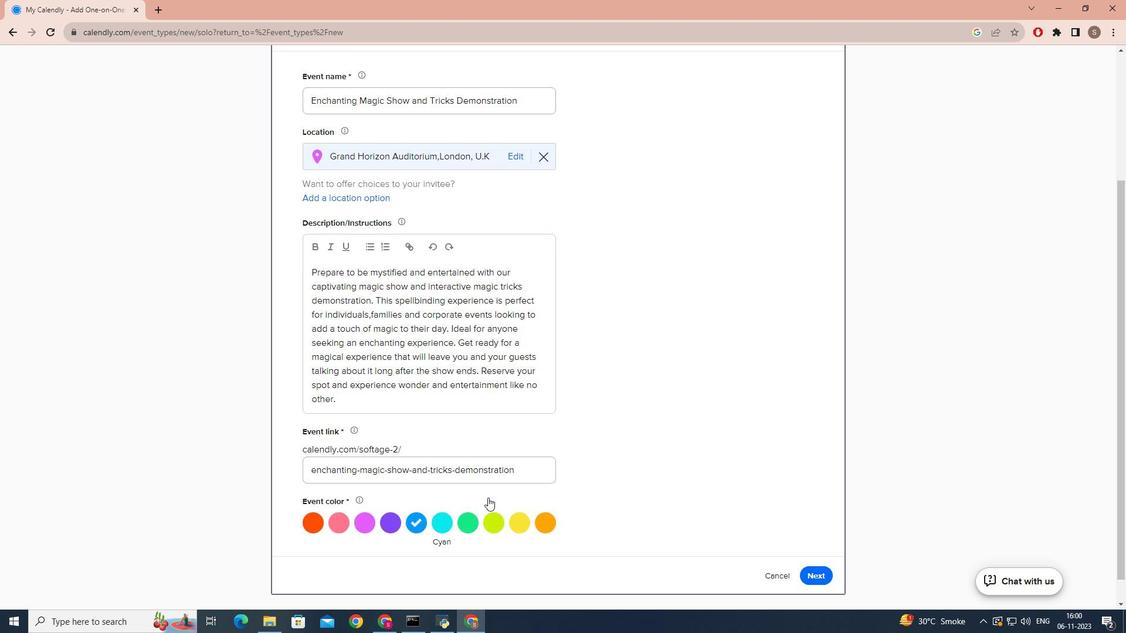 
Action: Mouse scrolled (478, 500) with delta (0, 0)
Screenshot: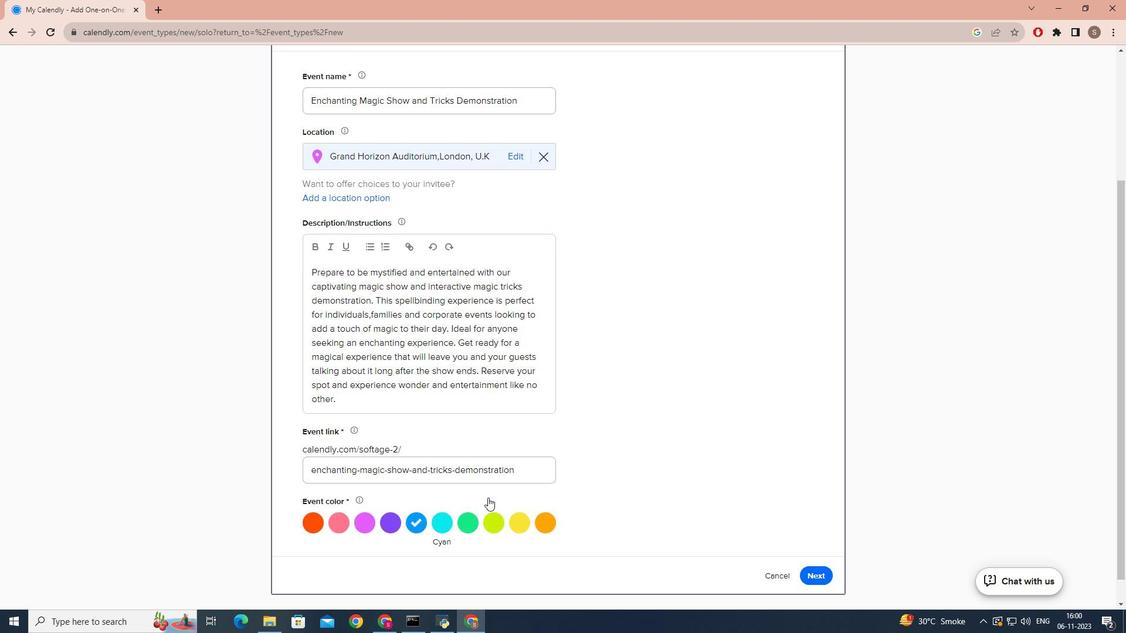 
Action: Mouse moved to (482, 499)
Screenshot: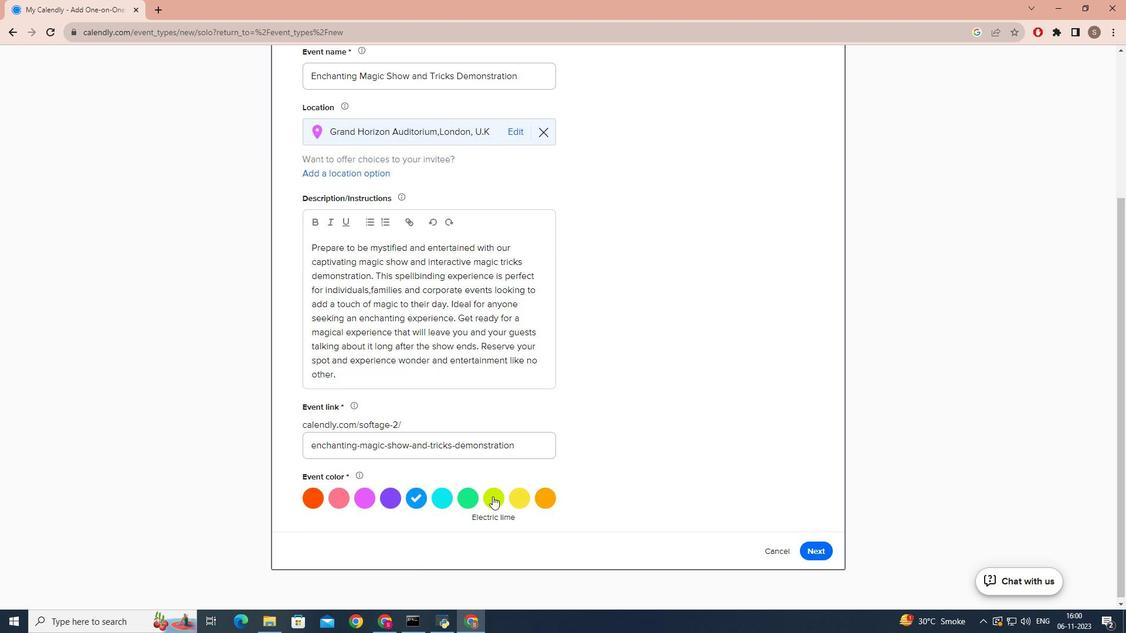 
Action: Mouse scrolled (481, 499) with delta (0, 0)
Screenshot: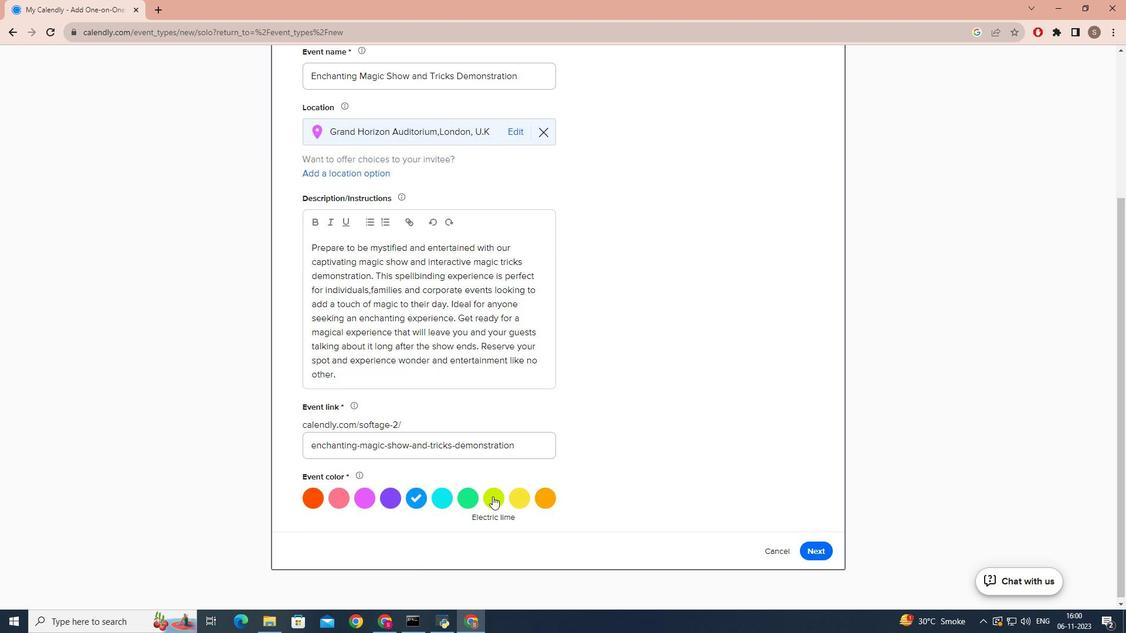 
Action: Mouse moved to (824, 553)
Screenshot: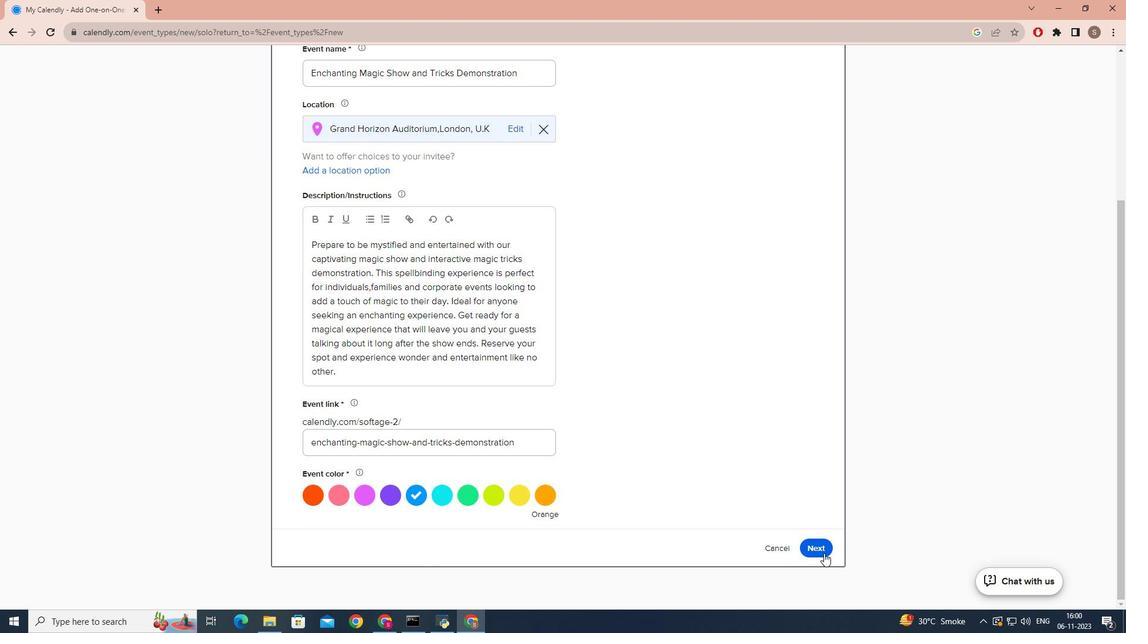 
Action: Mouse pressed left at (824, 553)
Screenshot: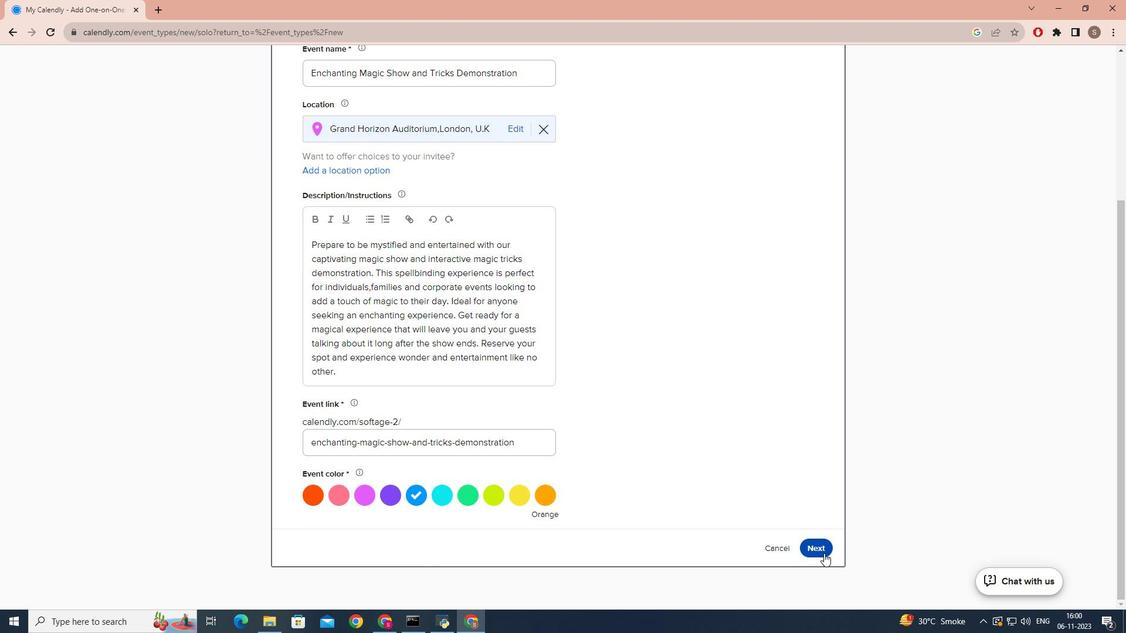 
Action: Mouse moved to (455, 293)
Screenshot: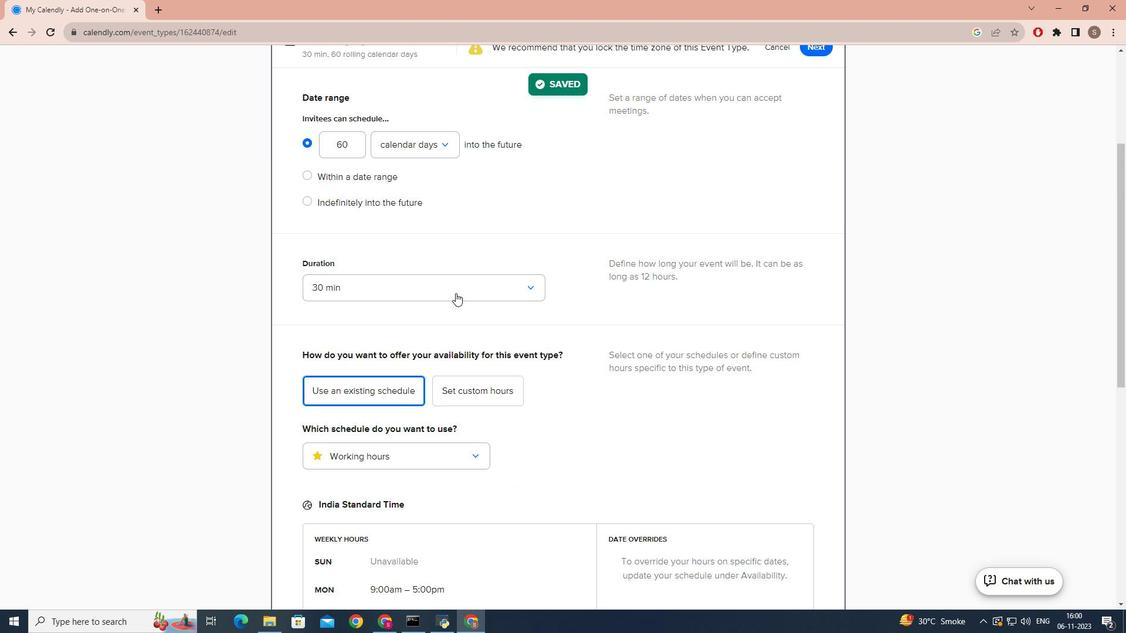 
Action: Mouse pressed left at (455, 293)
Screenshot: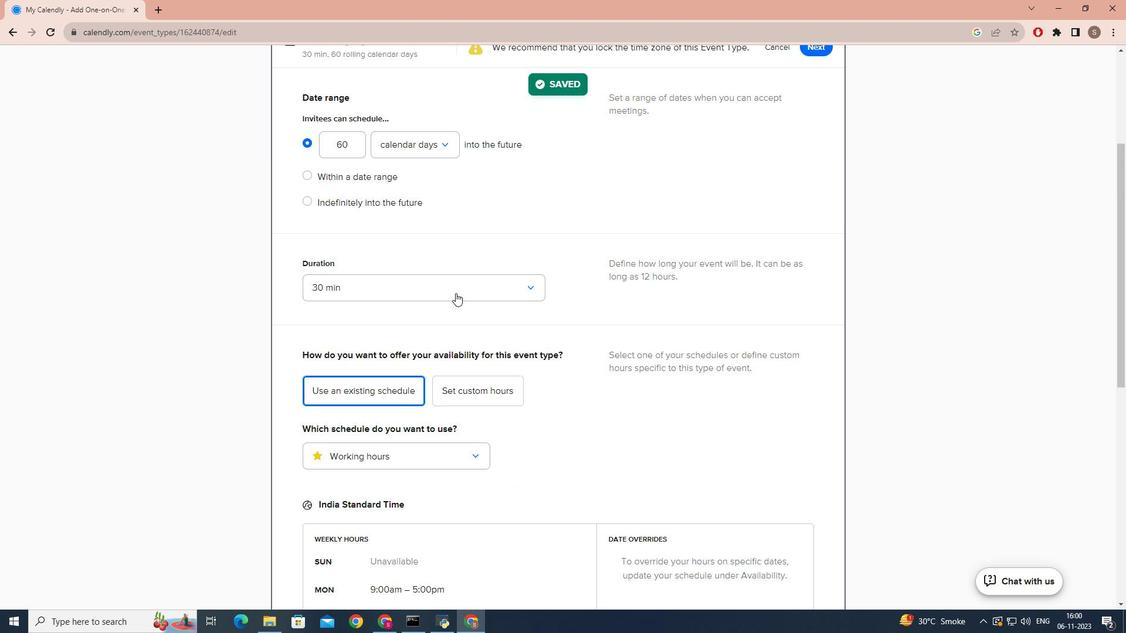 
Action: Mouse moved to (367, 390)
Screenshot: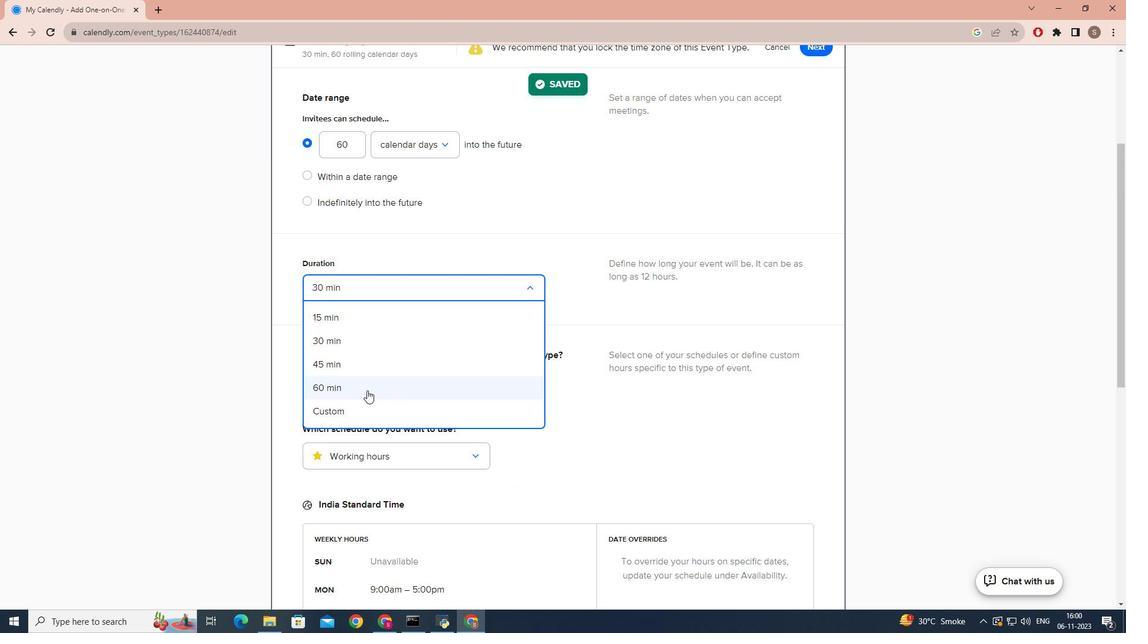 
Action: Mouse pressed left at (367, 390)
Screenshot: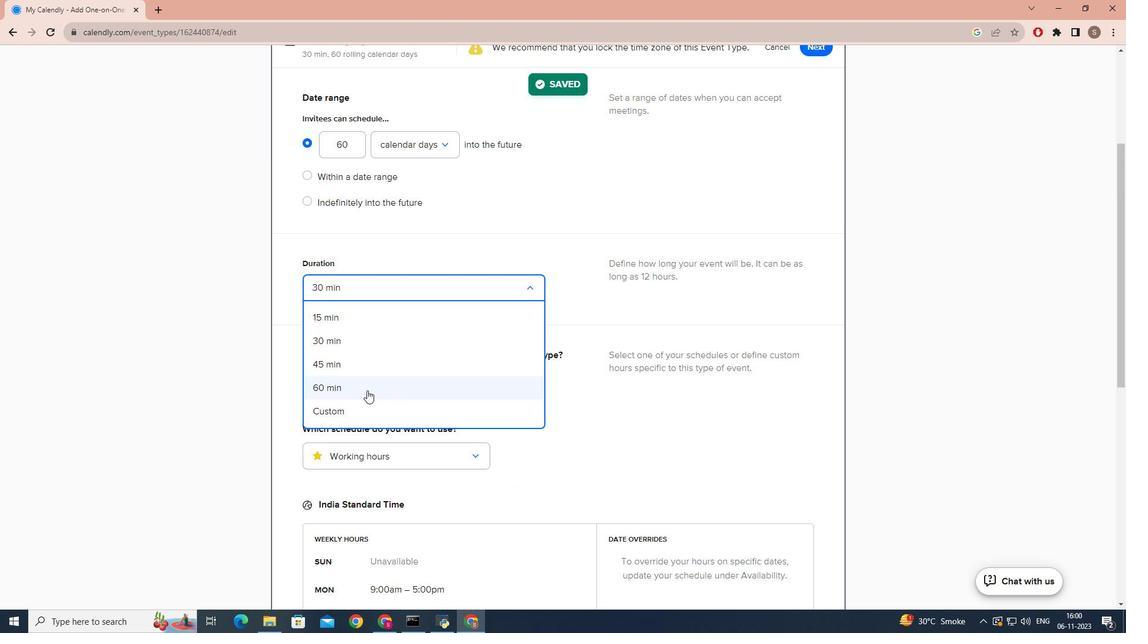 
Action: Mouse moved to (546, 380)
Screenshot: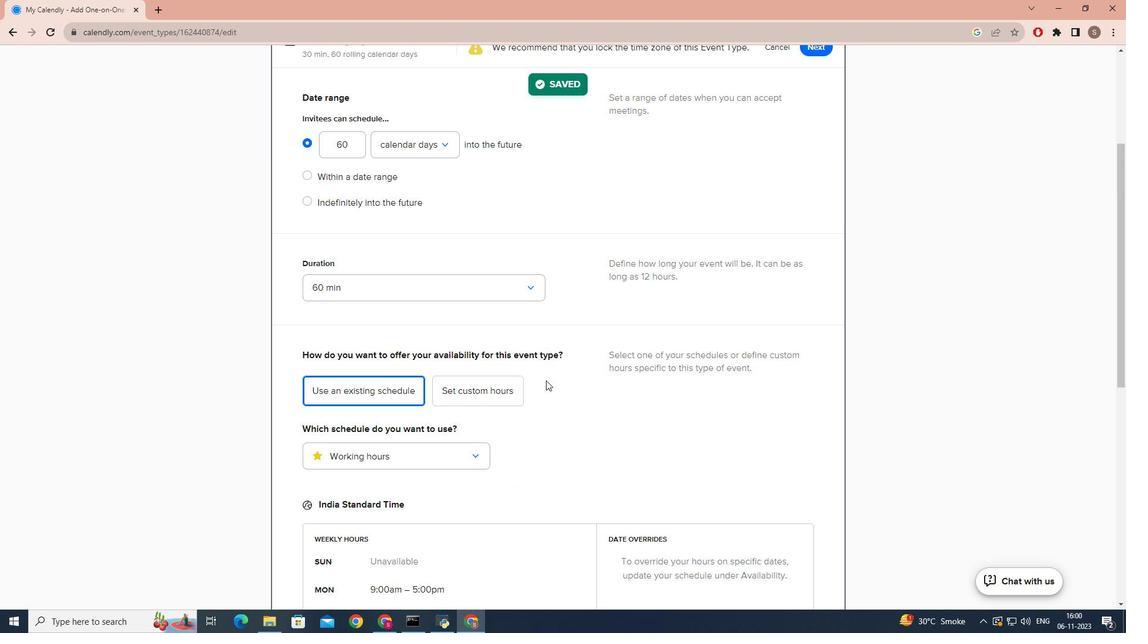 
Action: Mouse scrolled (546, 380) with delta (0, 0)
Screenshot: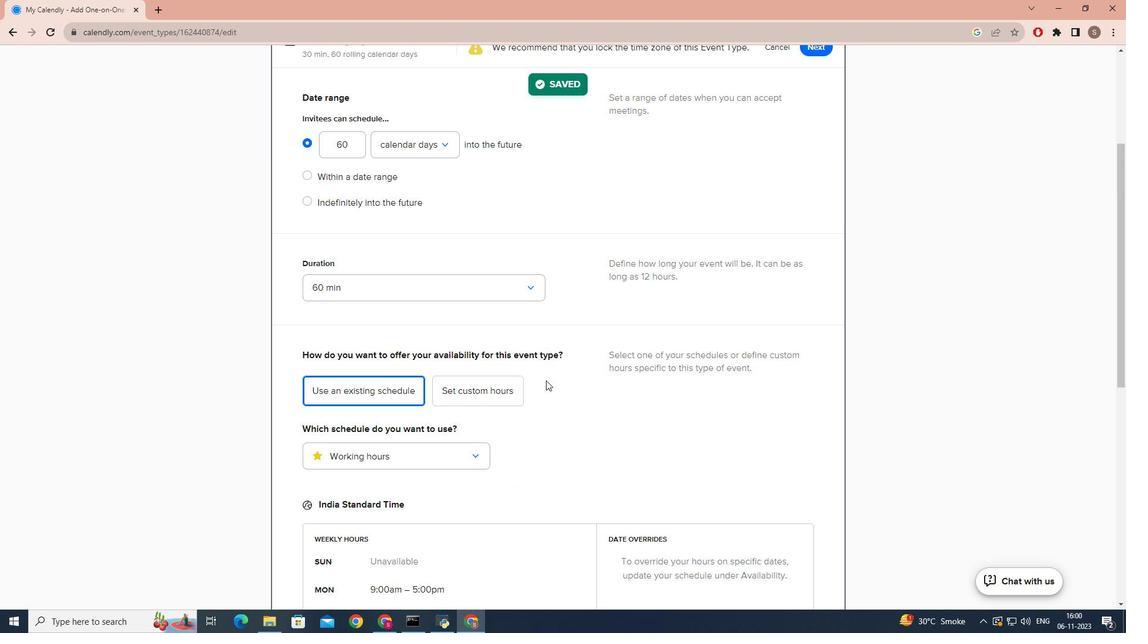 
Action: Mouse scrolled (546, 380) with delta (0, 0)
Screenshot: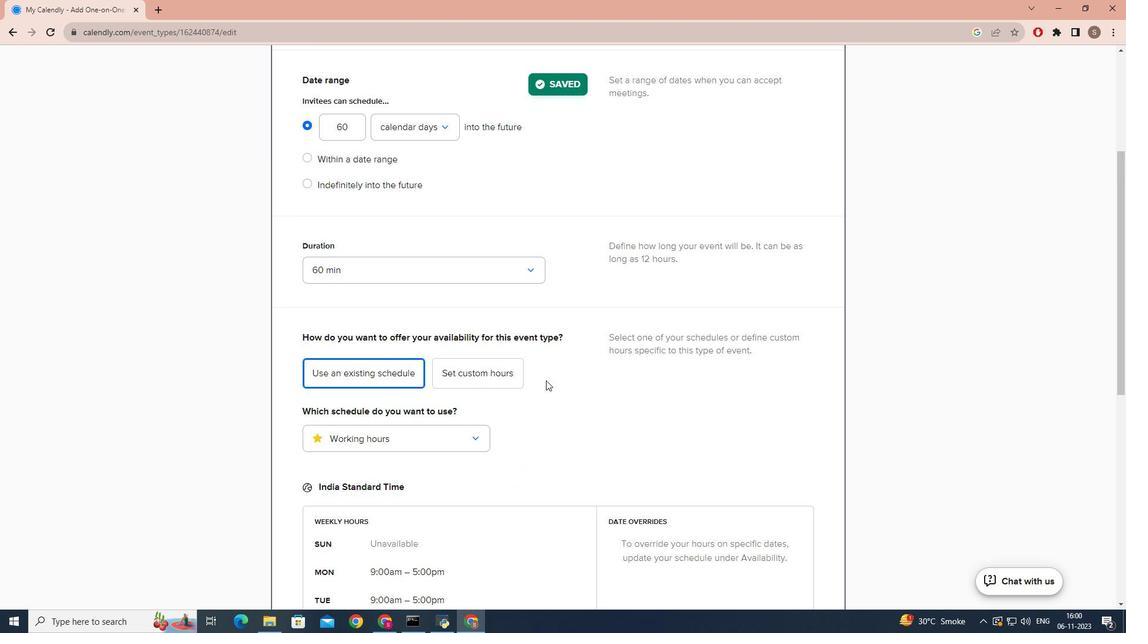 
Action: Mouse scrolled (546, 380) with delta (0, 0)
Screenshot: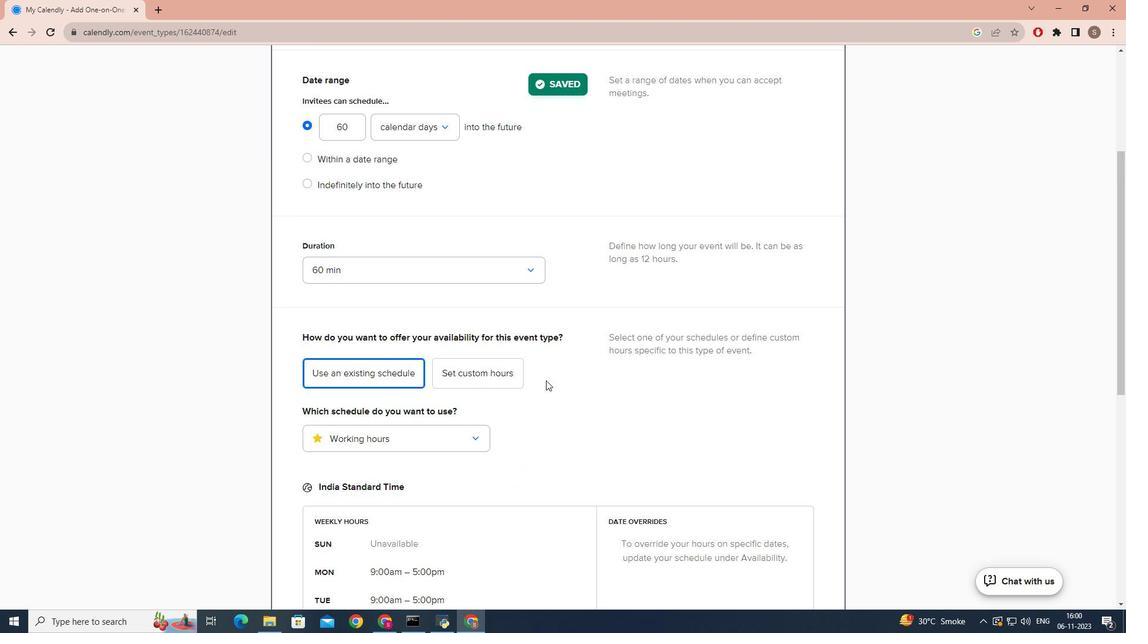 
Action: Mouse scrolled (546, 379) with delta (0, -1)
Screenshot: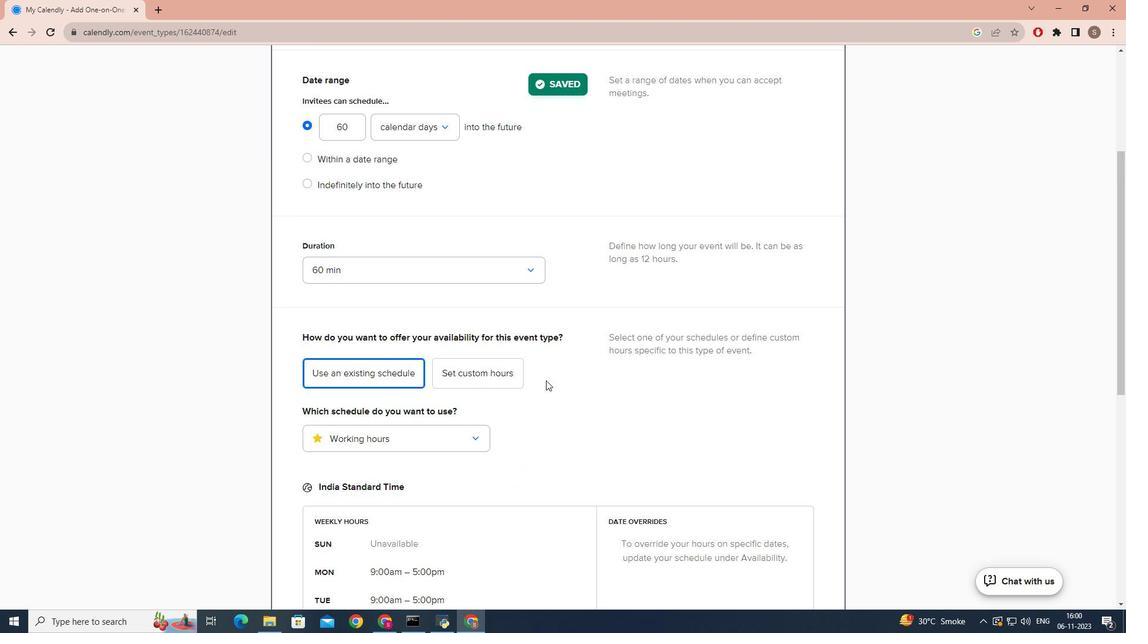 
Action: Mouse scrolled (546, 380) with delta (0, 0)
Screenshot: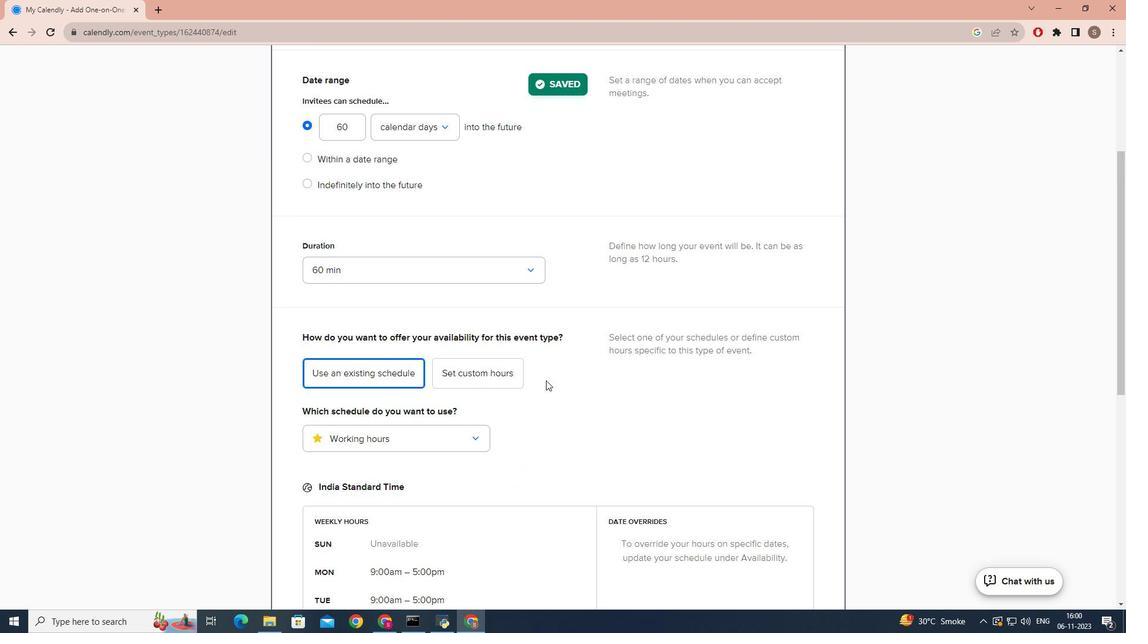 
Action: Mouse scrolled (546, 380) with delta (0, 0)
Screenshot: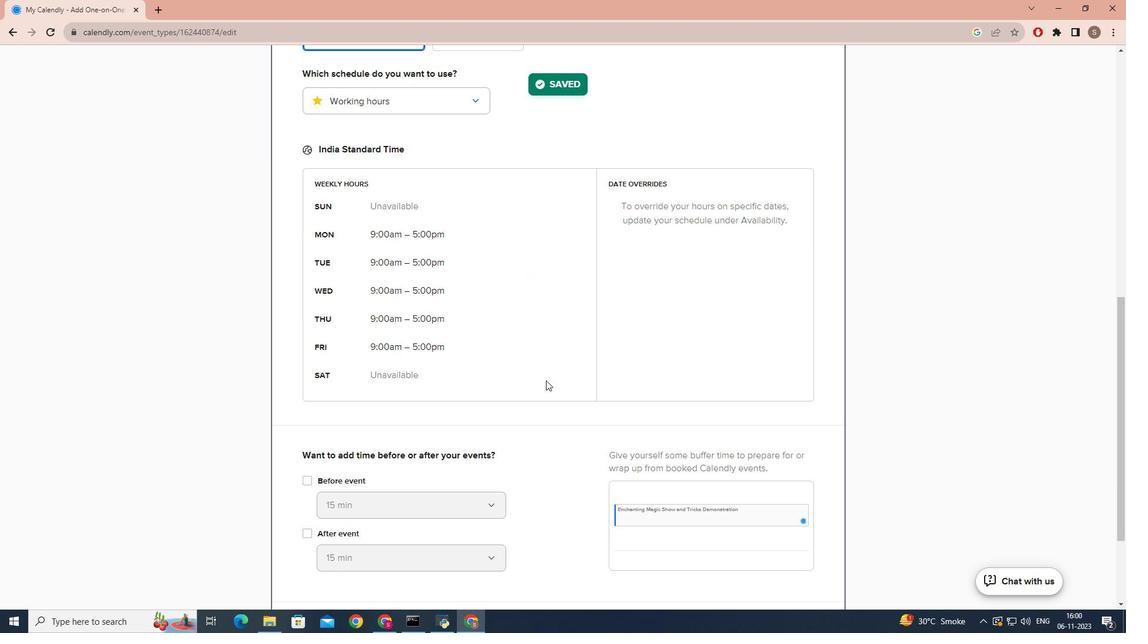
Action: Mouse scrolled (546, 380) with delta (0, 0)
Screenshot: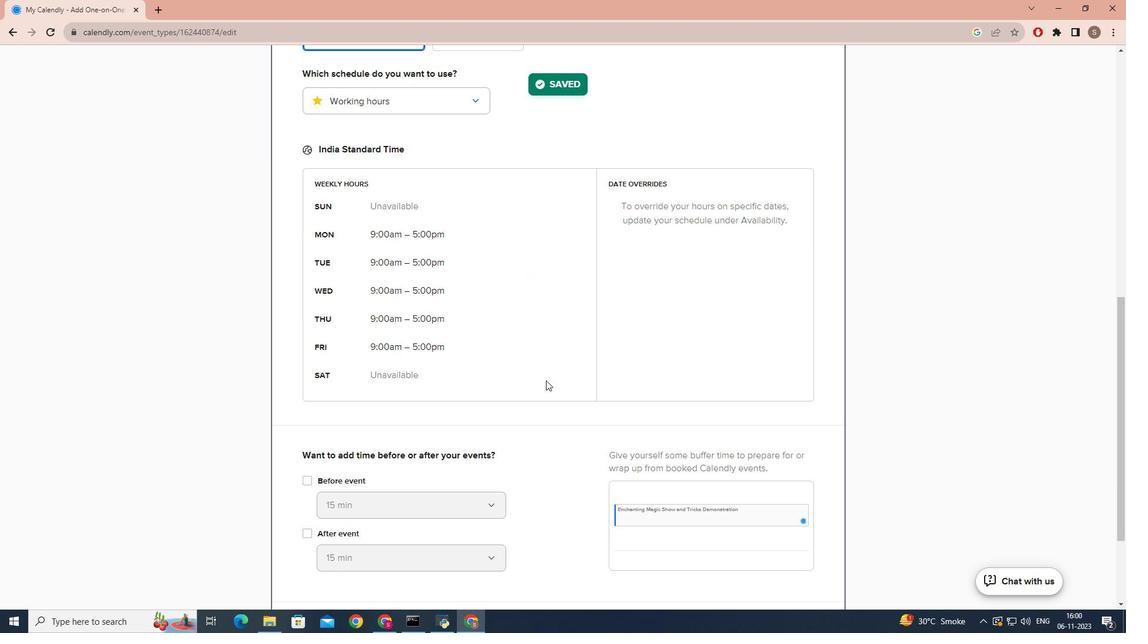 
Action: Mouse scrolled (546, 380) with delta (0, 0)
Screenshot: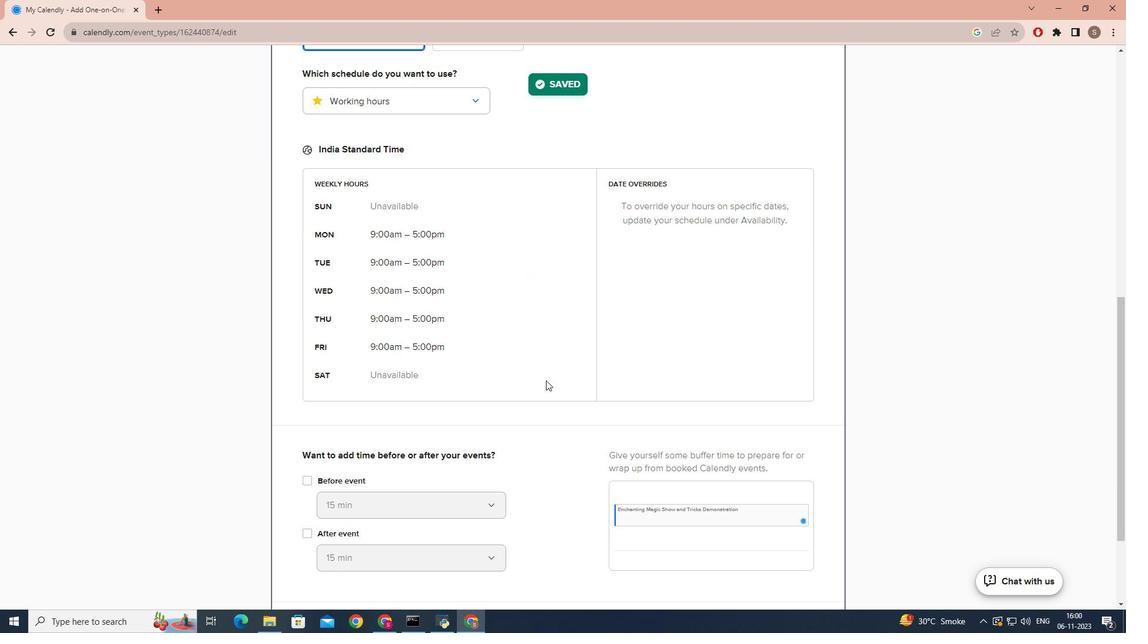 
Action: Mouse scrolled (546, 380) with delta (0, 0)
Screenshot: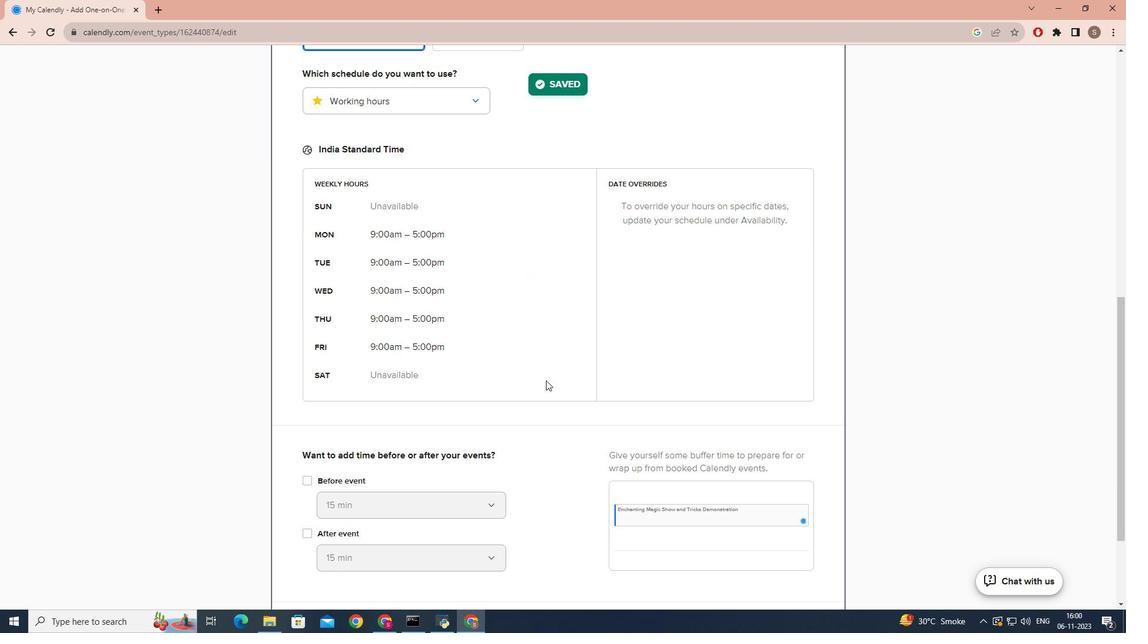 
Action: Mouse scrolled (546, 380) with delta (0, 0)
Screenshot: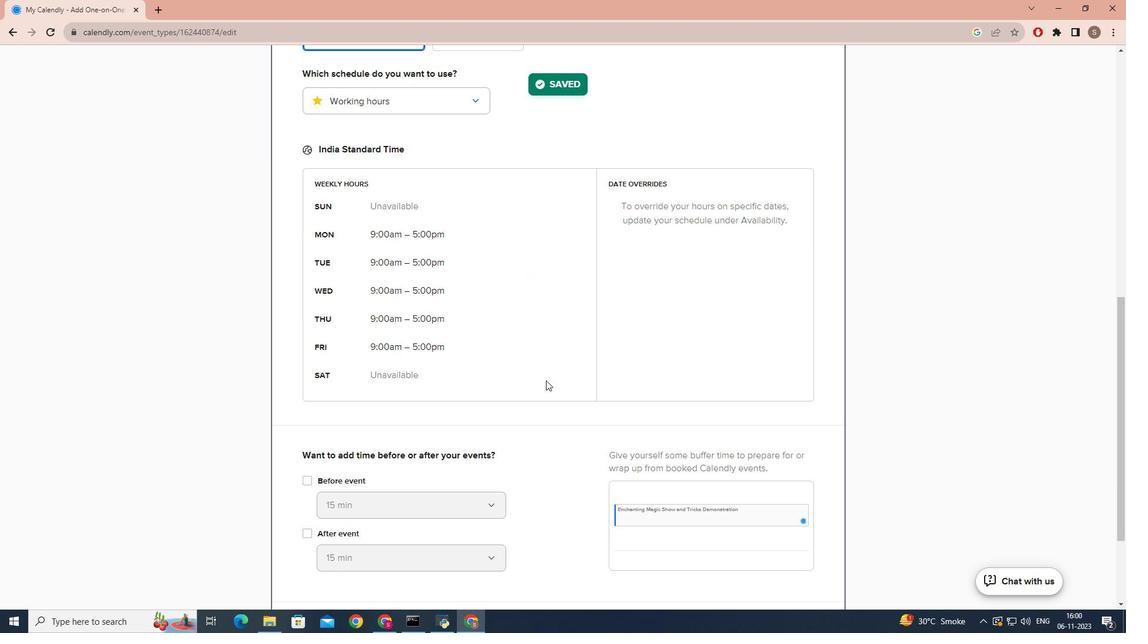 
Action: Mouse scrolled (546, 380) with delta (0, 0)
Screenshot: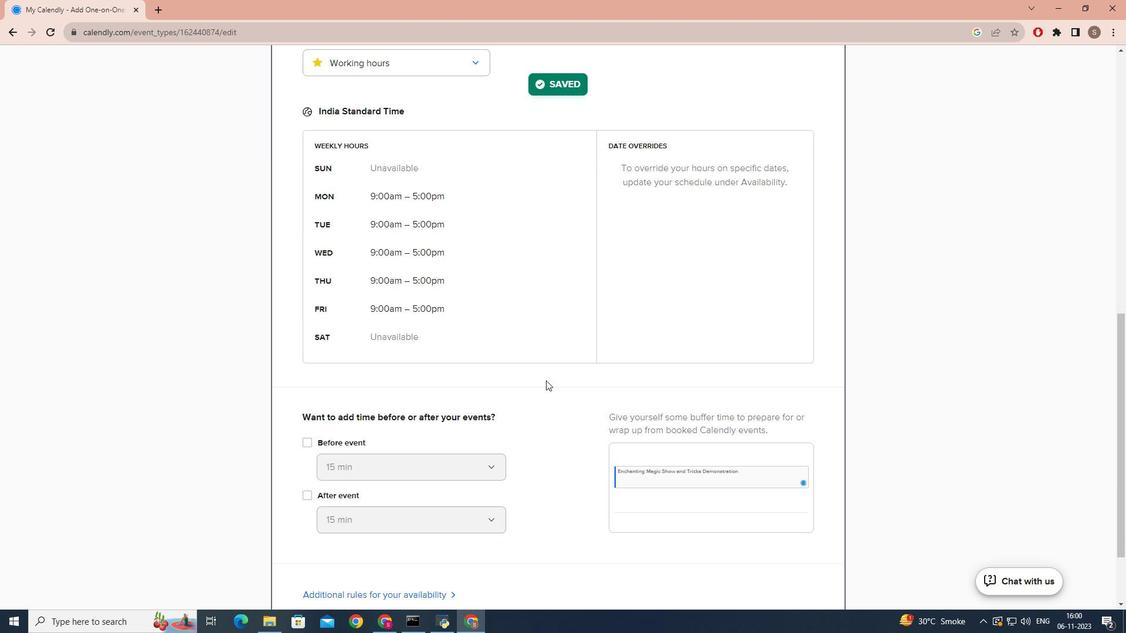 
Action: Mouse moved to (806, 541)
Screenshot: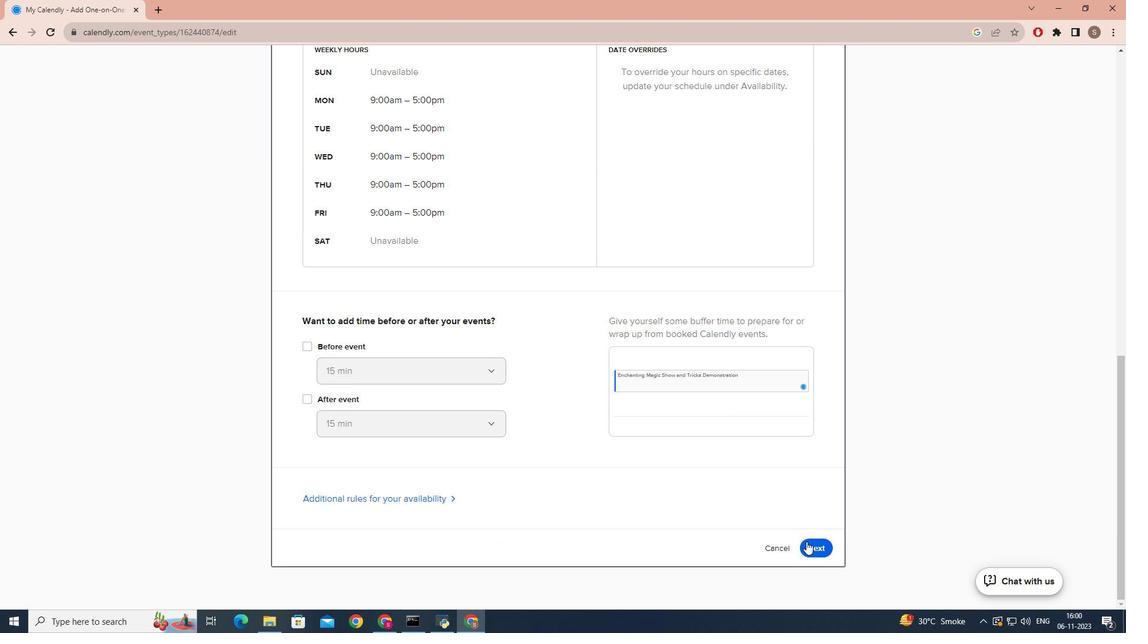 
Action: Mouse pressed left at (806, 541)
Screenshot: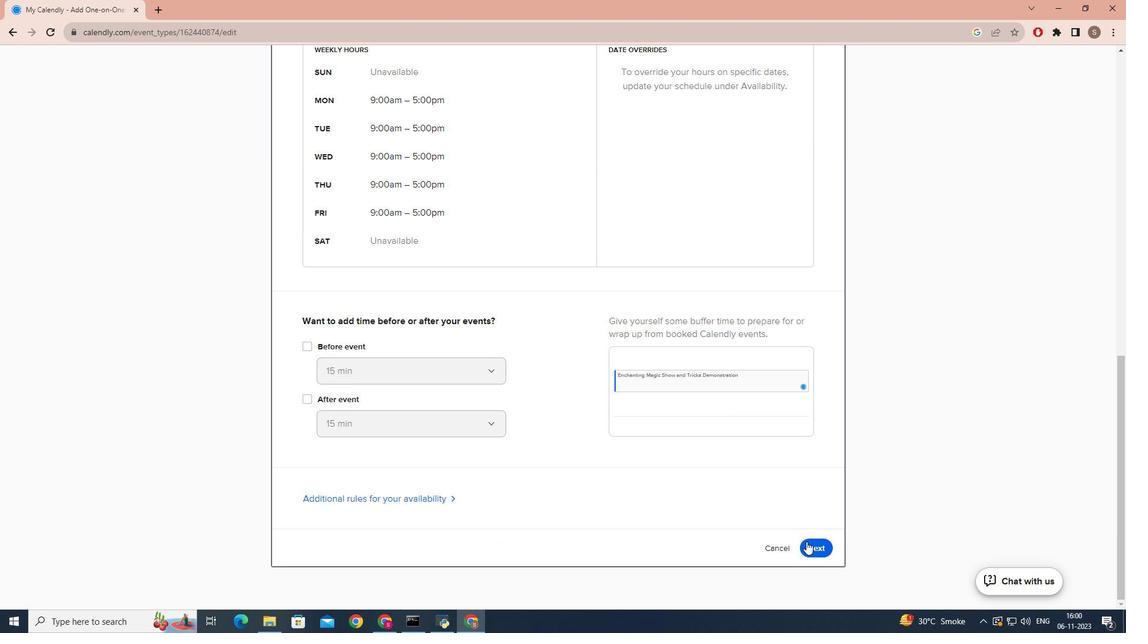 
